 Task: Arrange a 60-minute personal makeup and beauty consultation for a fresh and updated look.
Action: Mouse moved to (565, 246)
Screenshot: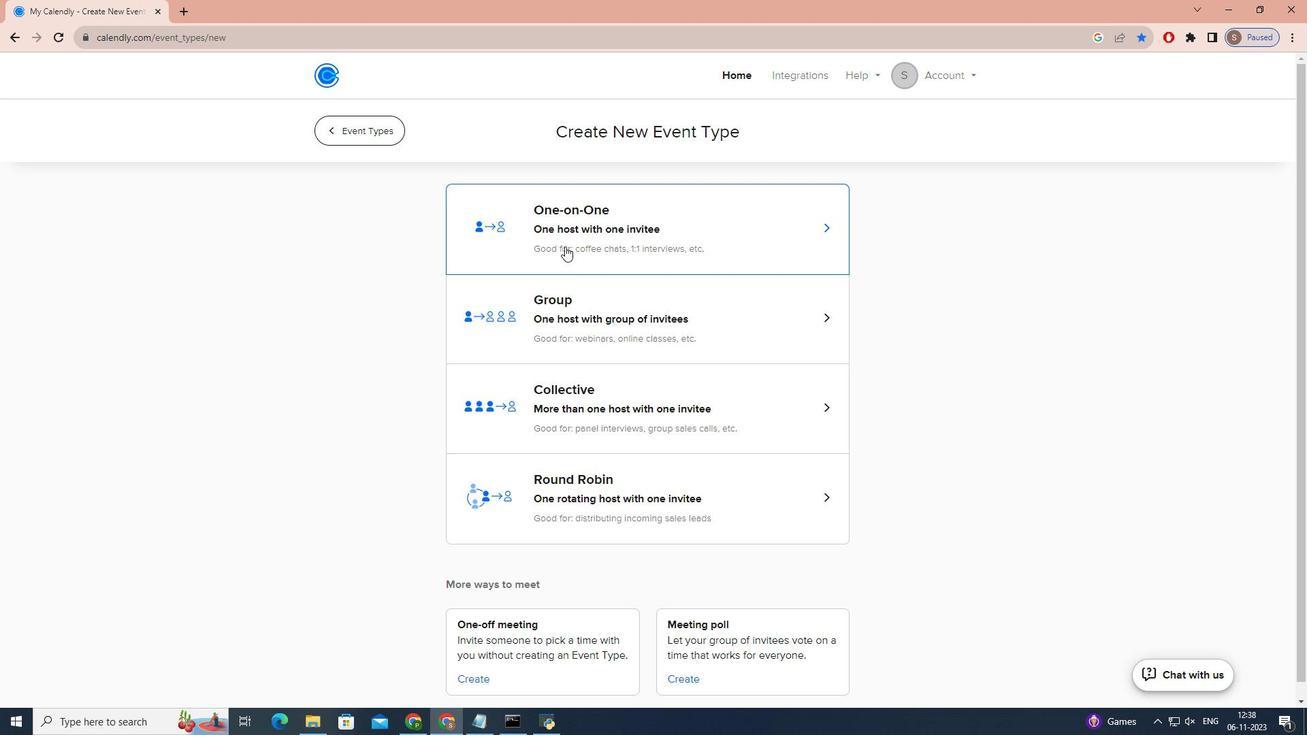 
Action: Mouse pressed left at (565, 246)
Screenshot: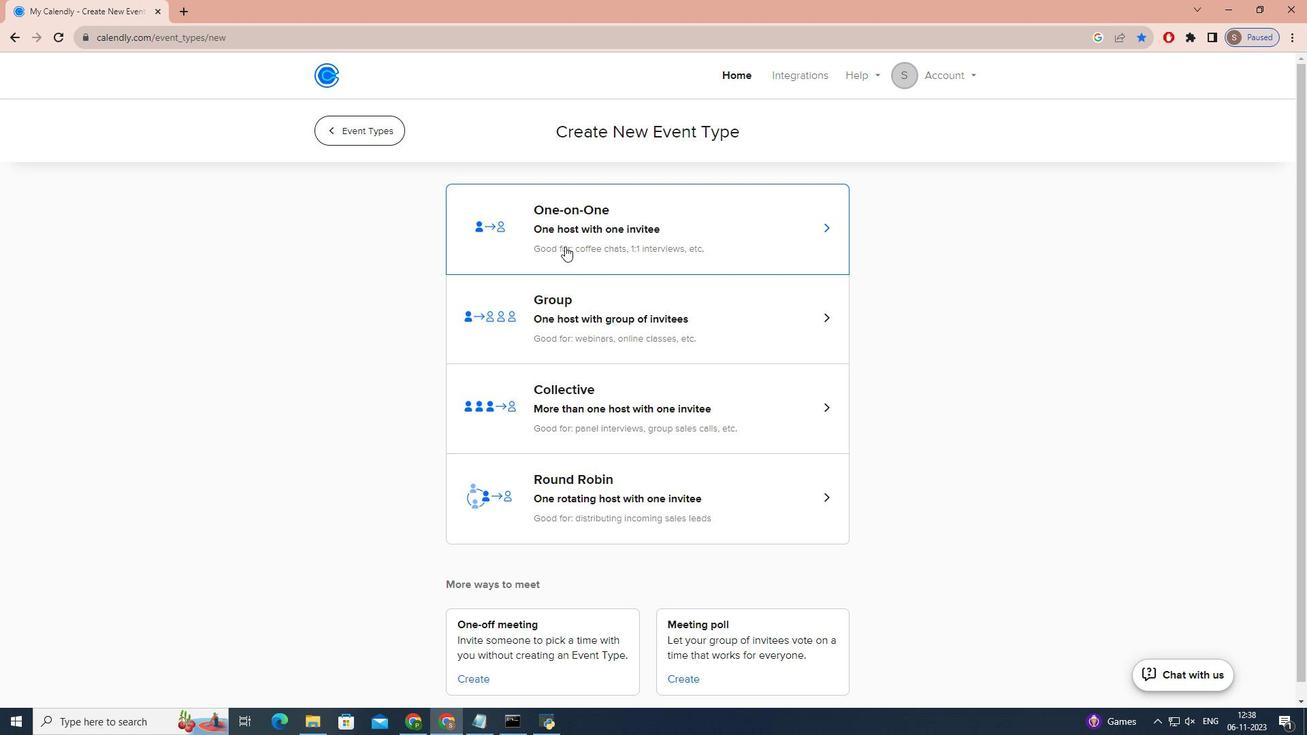 
Action: Key pressed p<Key.caps_lock>ERSONAL<Key.space><Key.caps_lock>m<Key.caps_lock>AKEUP<Key.space>AND<Key.space><Key.caps_lock>b<Key.caps_lock>EAUTY<Key.space><Key.caps_lock>c<Key.caps_lock>OS<Key.backspace>NSULTATION<Key.space>
Screenshot: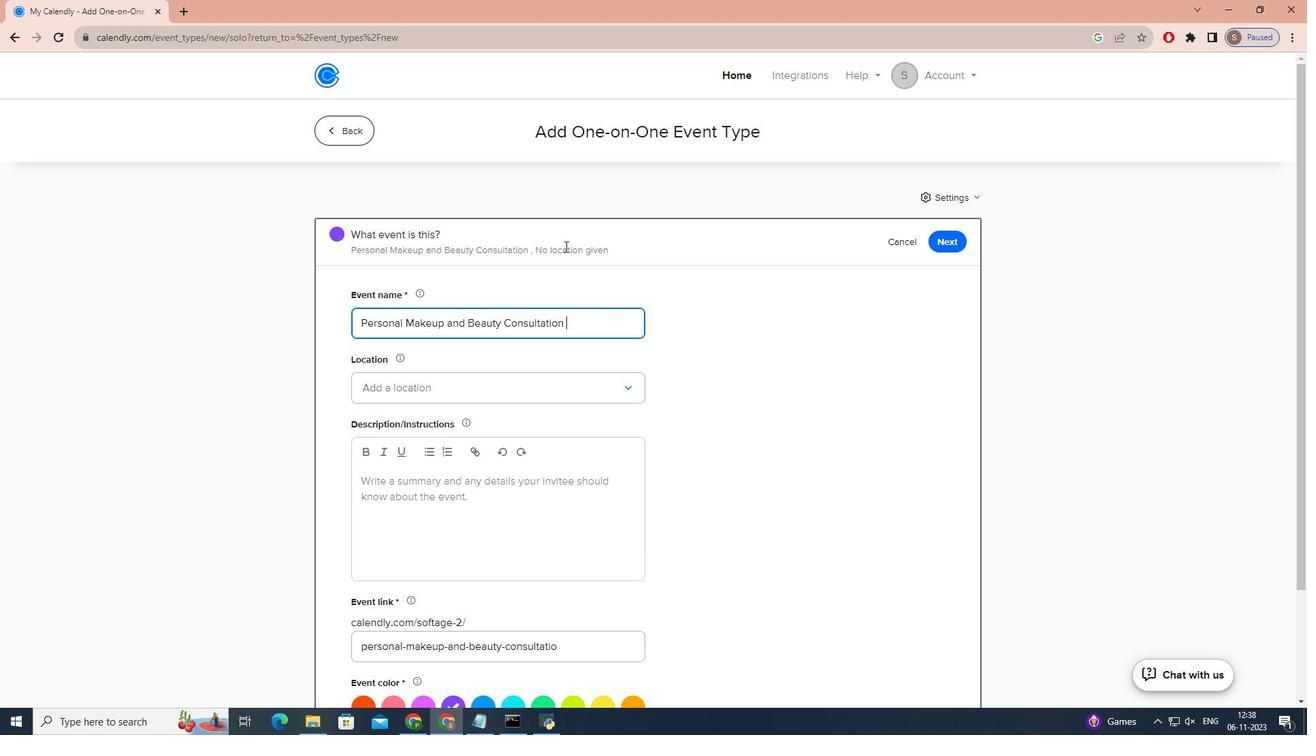 
Action: Mouse moved to (561, 379)
Screenshot: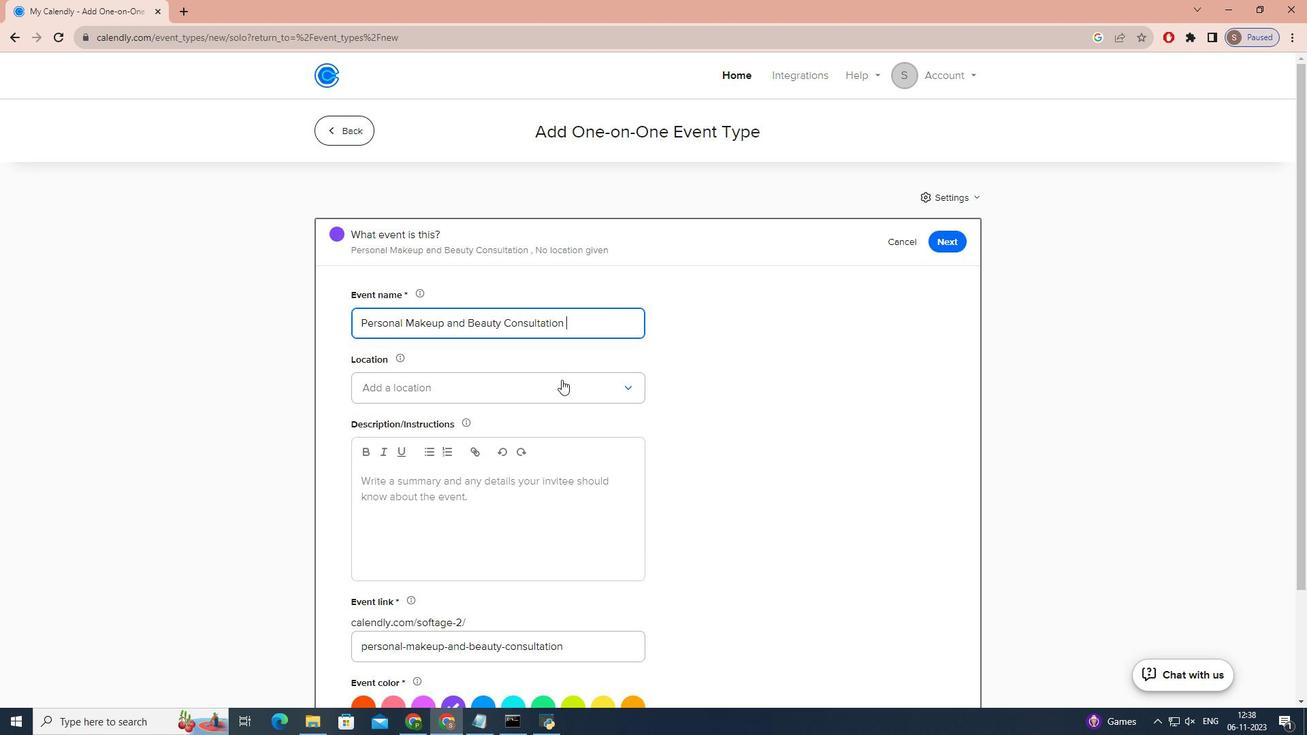 
Action: Mouse pressed left at (561, 379)
Screenshot: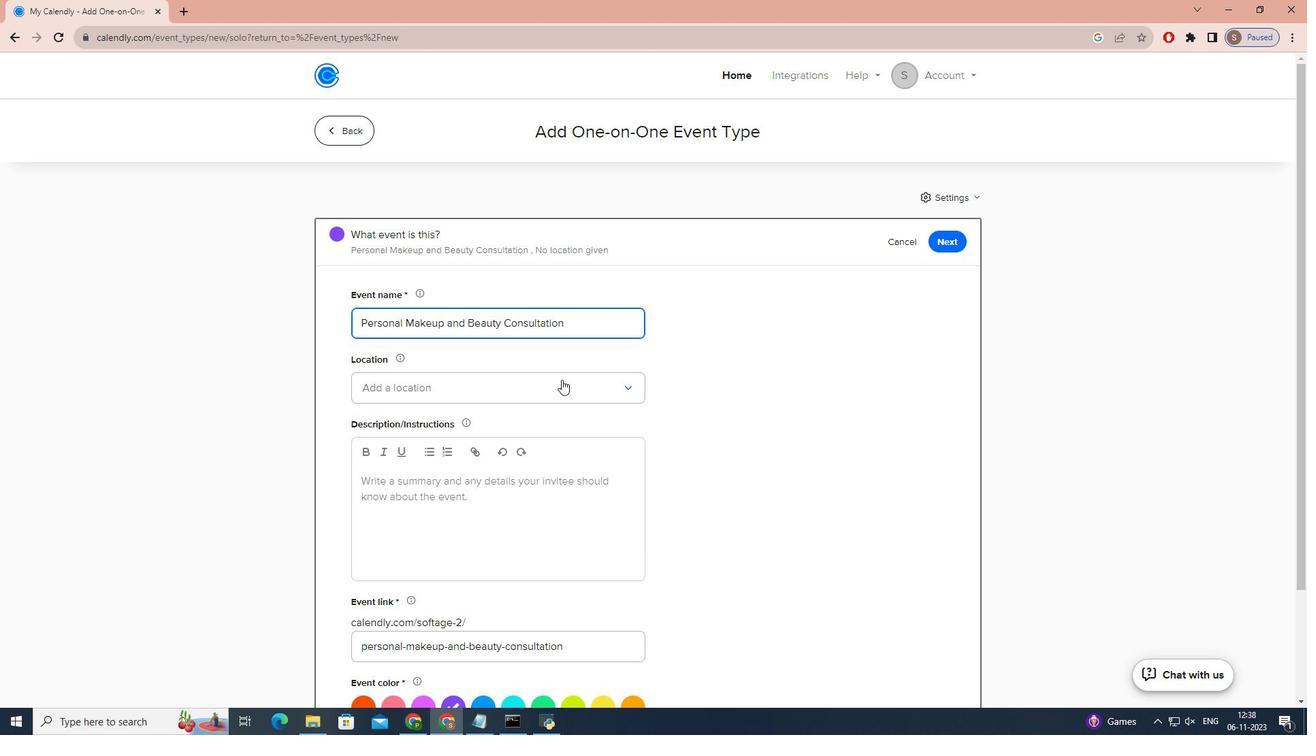 
Action: Mouse moved to (504, 426)
Screenshot: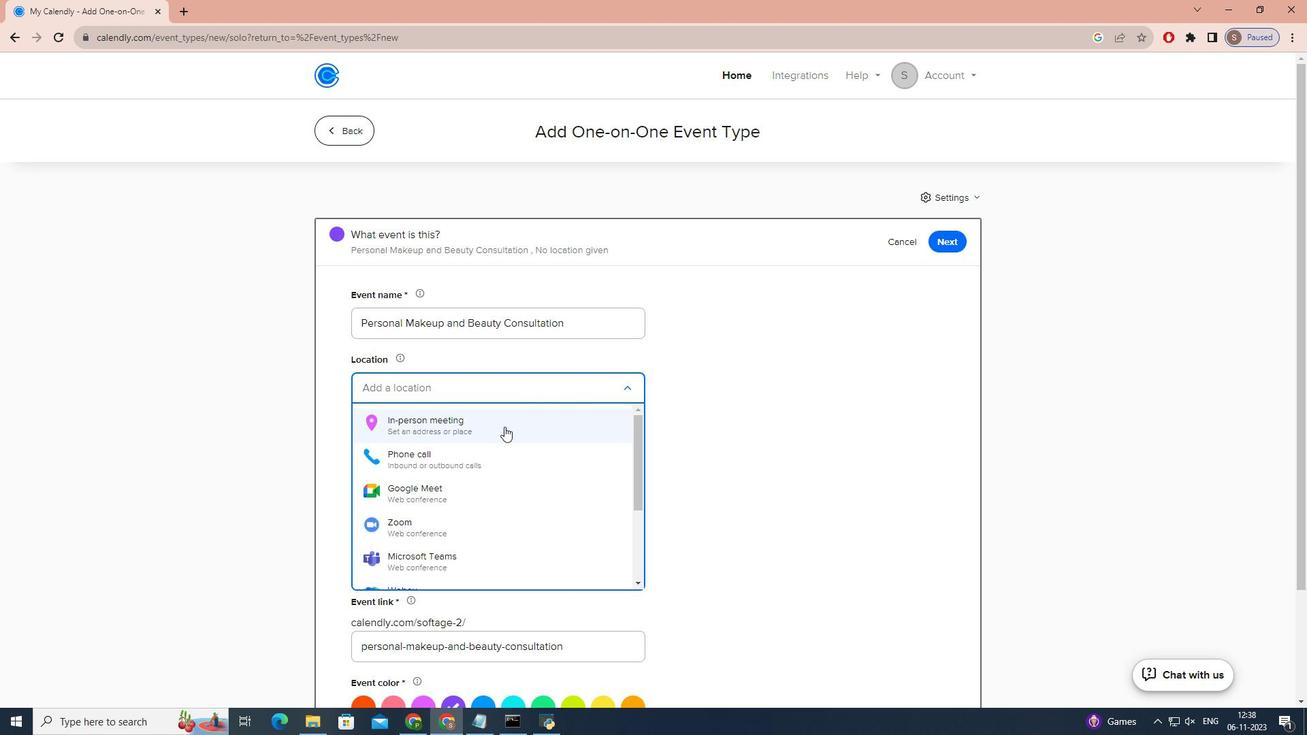 
Action: Mouse pressed left at (504, 426)
Screenshot: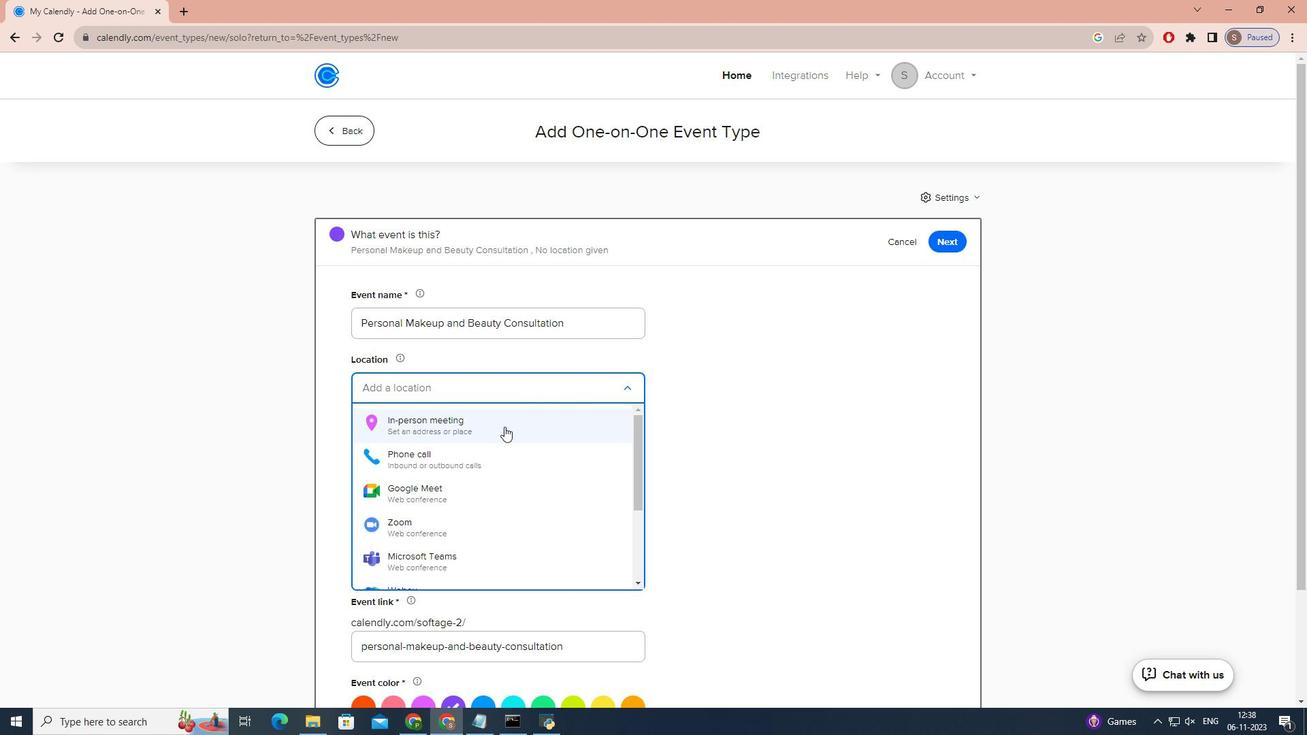 
Action: Mouse moved to (616, 223)
Screenshot: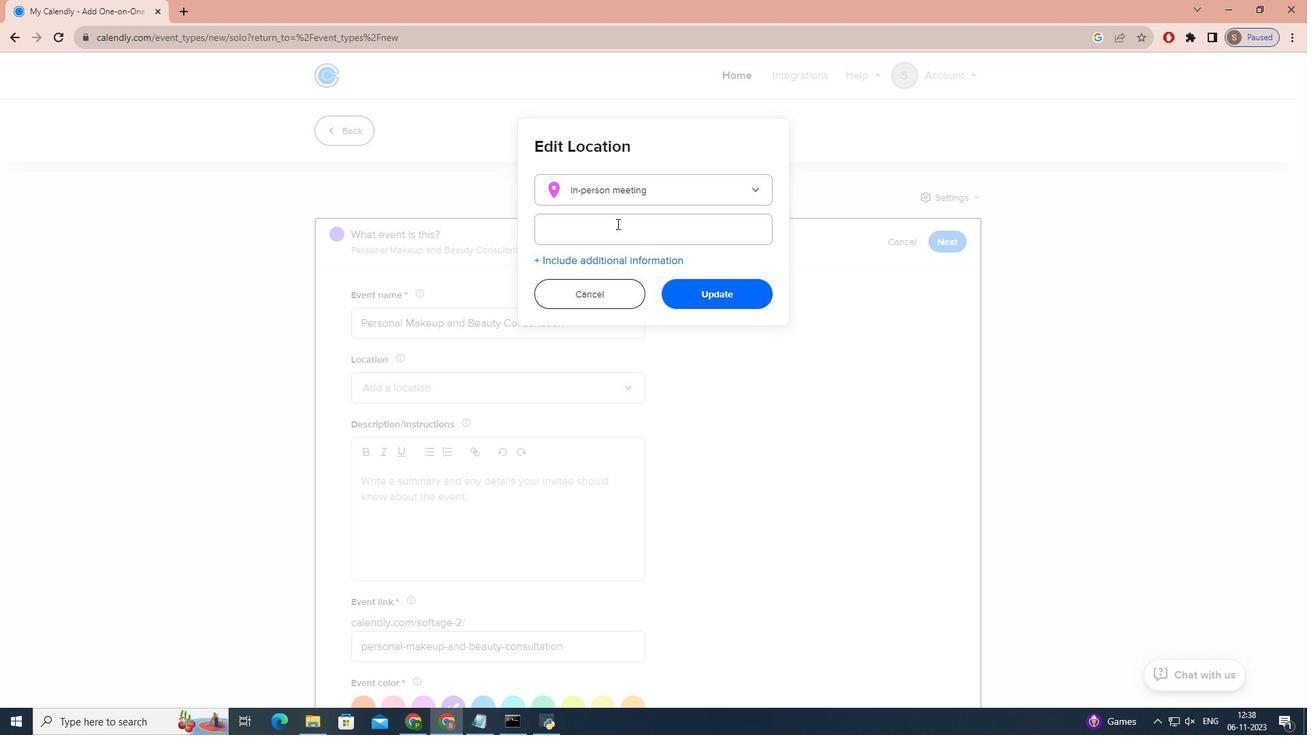 
Action: Mouse pressed left at (616, 223)
Screenshot: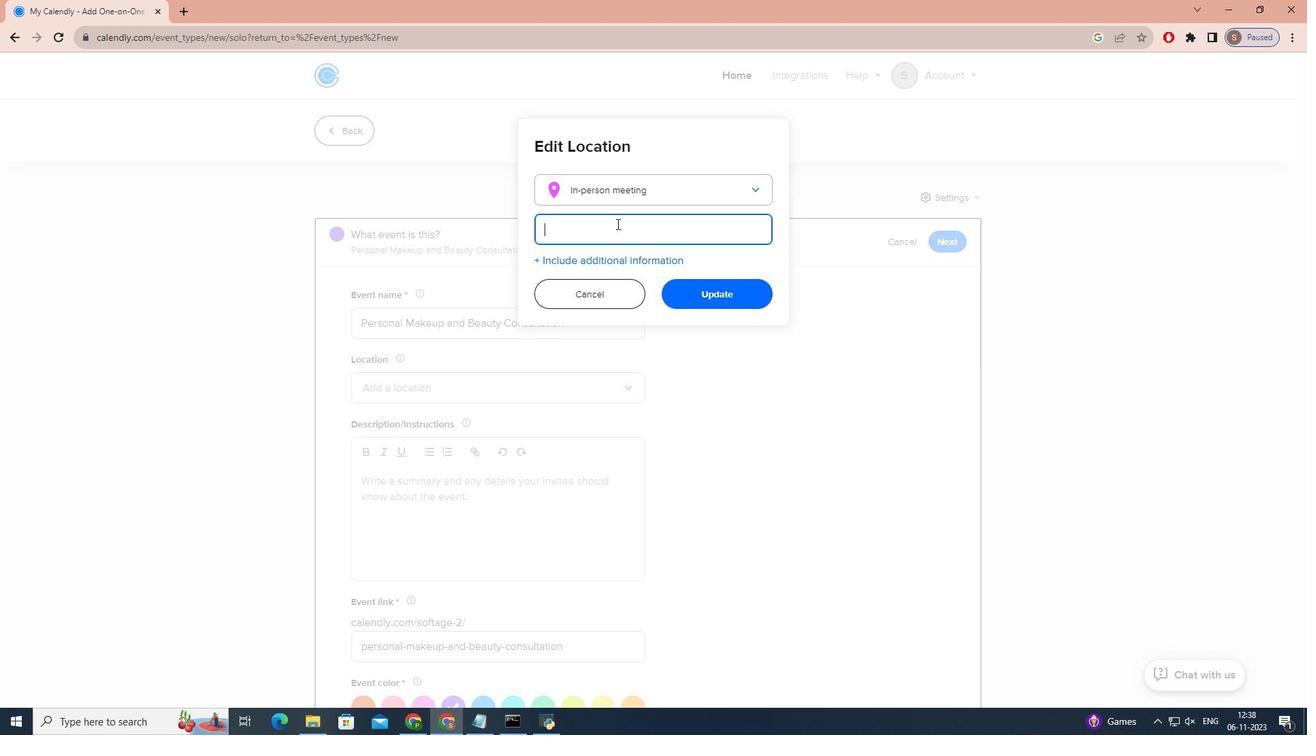 
Action: Key pressed <Key.caps_lock>j<Key.caps_lock>OE<Key.space><Key.caps_lock>b<Key.caps_lock>LASCO<Key.space><Key.caps_lock>m<Key.caps_lock>AKEUP<Key.space><Key.caps_lock>a<Key.caps_lock>RTIST<Key.space><Key.caps_lock>t<Key.caps_lock>RAINING<Key.space><Key.caps_lock>c<Key.caps_lock>ENTER,<Key.space><Key.caps_lock>o<Key.caps_lock>RLANDO,<Key.space><Key.caps_lock>f<Key.caps_lock>LORIDA
Screenshot: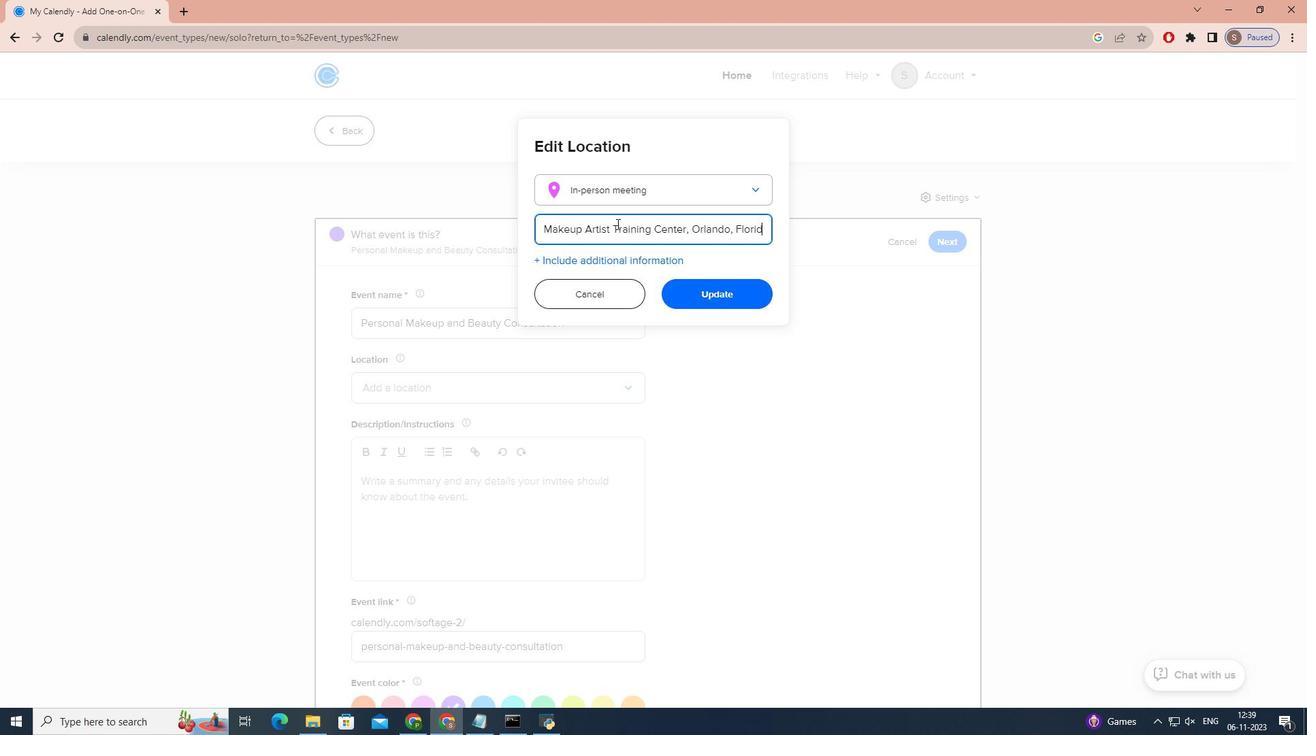 
Action: Mouse moved to (728, 299)
Screenshot: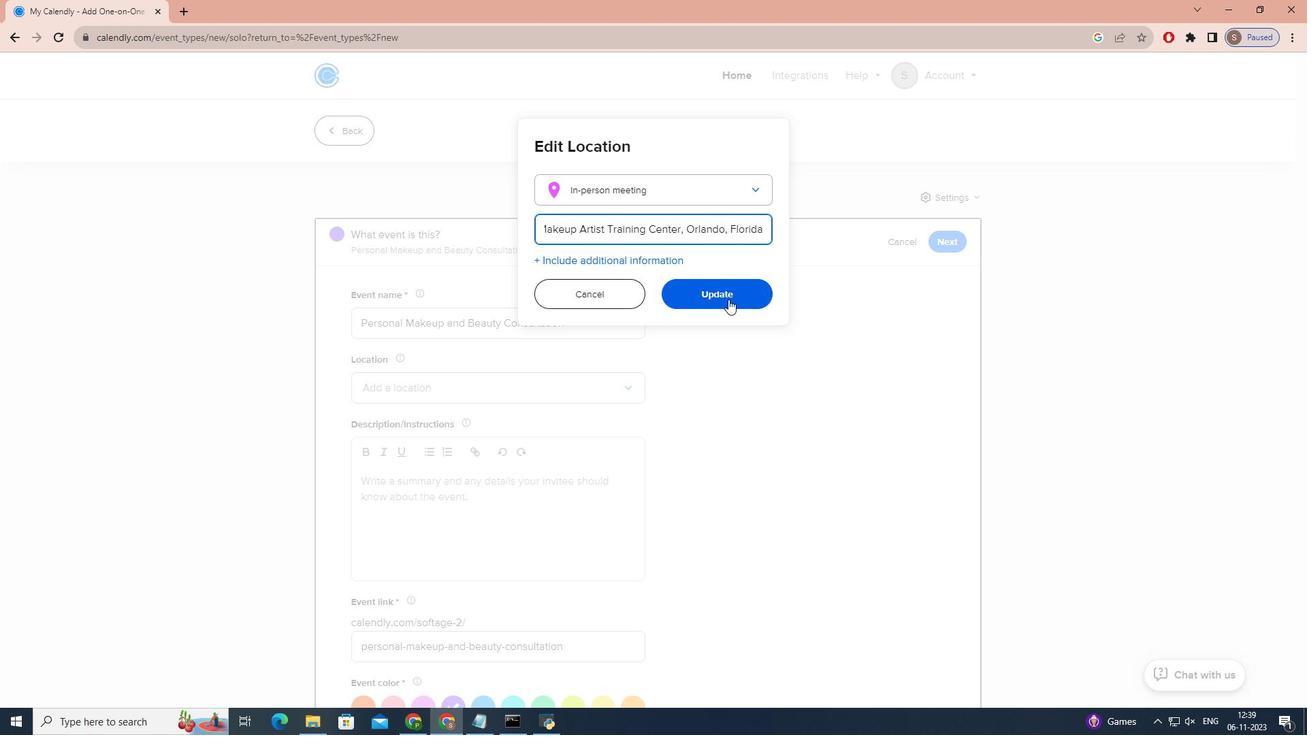 
Action: Mouse pressed left at (728, 299)
Screenshot: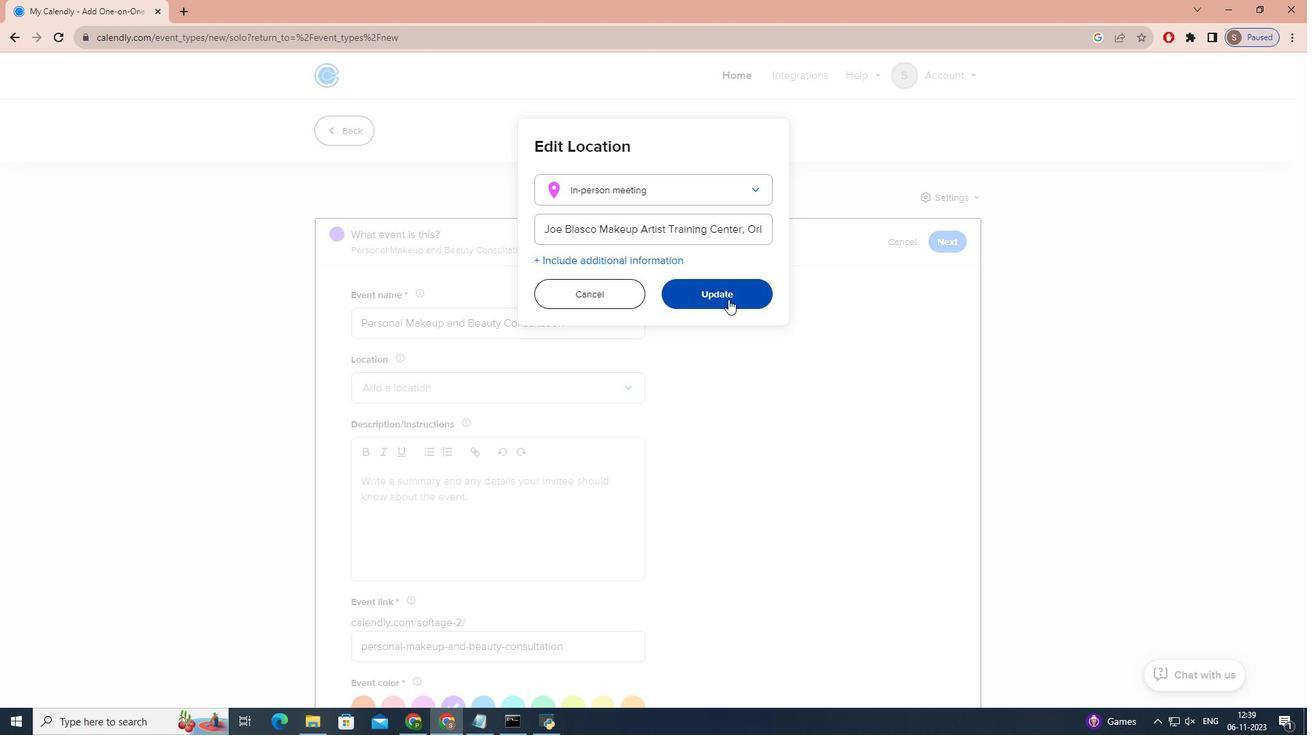 
Action: Mouse moved to (545, 522)
Screenshot: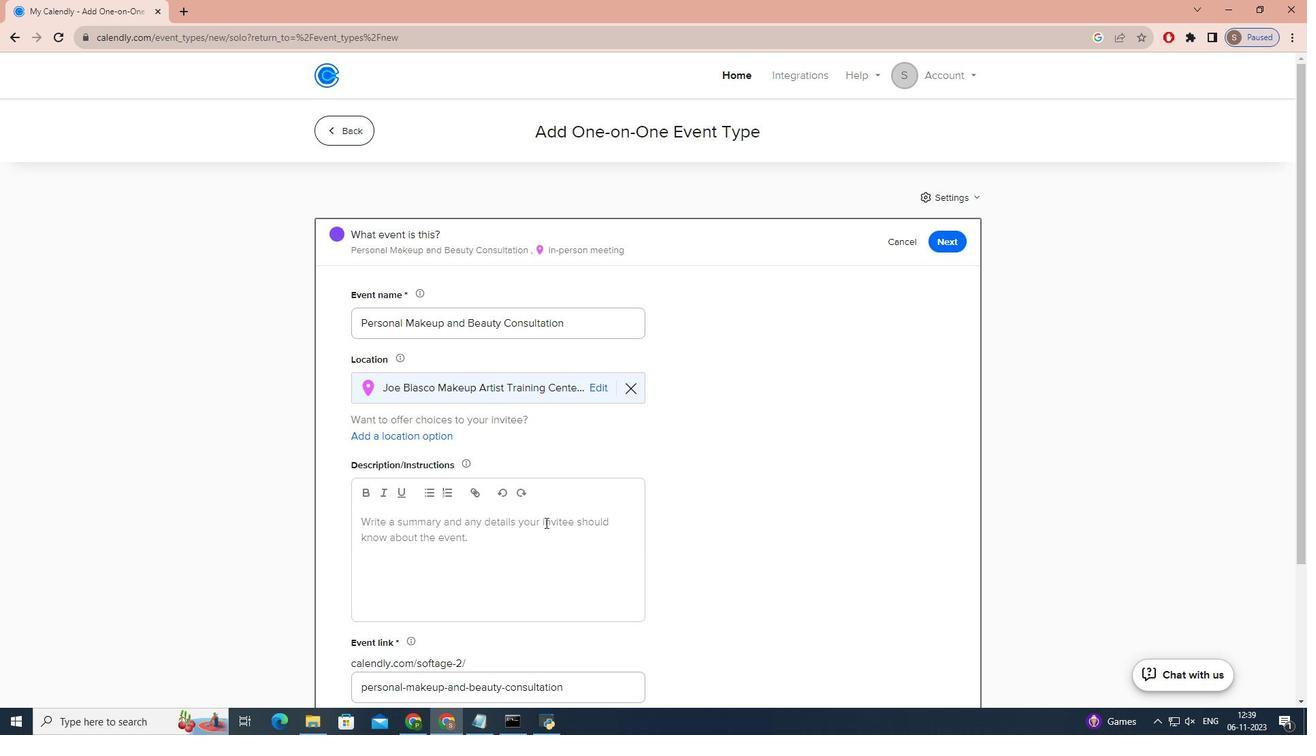 
Action: Mouse pressed left at (545, 522)
Screenshot: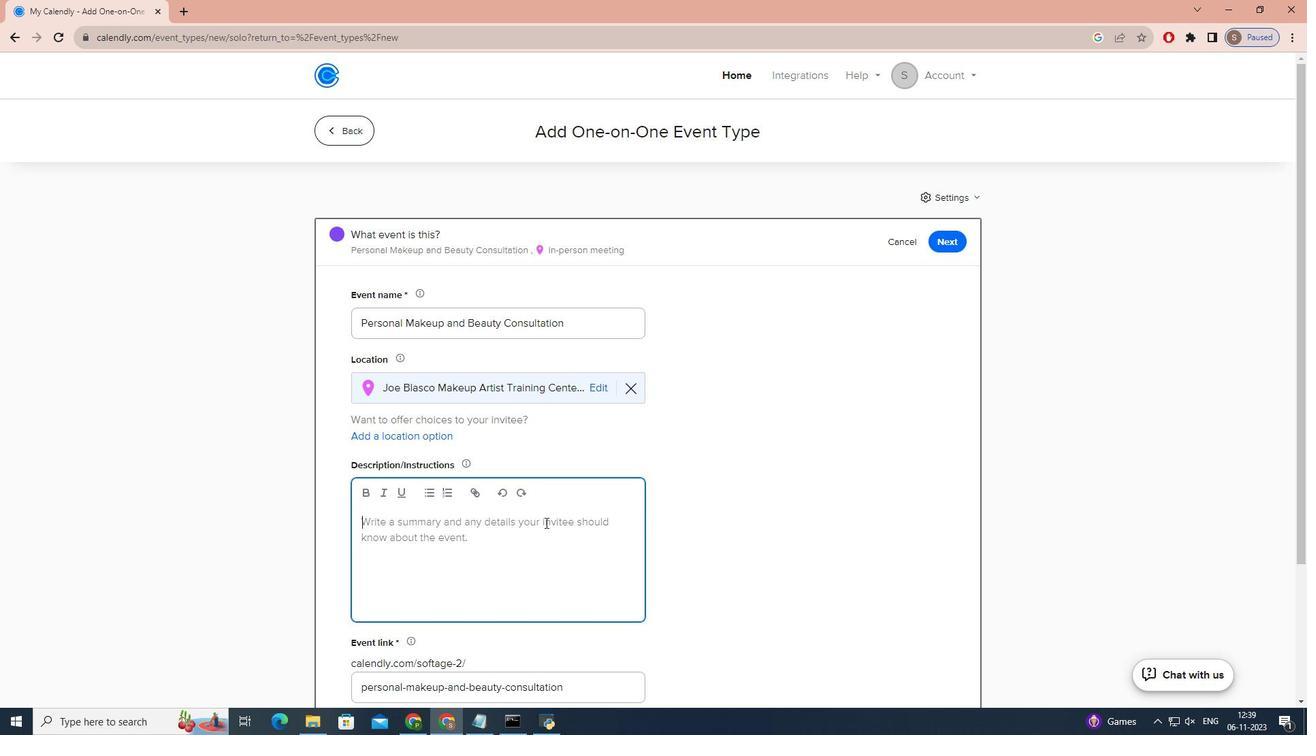 
Action: Key pressed <Key.caps_lock>a<Key.caps_lock>RE<Key.space>YOU<Key.space>READY<Key.space>TO<Key.space>ELEVATE<Key.space>YOUR<Key.space>BEAUTY<Key.space>GAME<Key.space>AND<Key.space>ACHIEVE<Key.space>A<Key.space>FRESH<Key.space>AND<Key.space>UPFDATED<Key.space>LOOK<Key.space>THAT<Key.space>ENHANCES
Screenshot: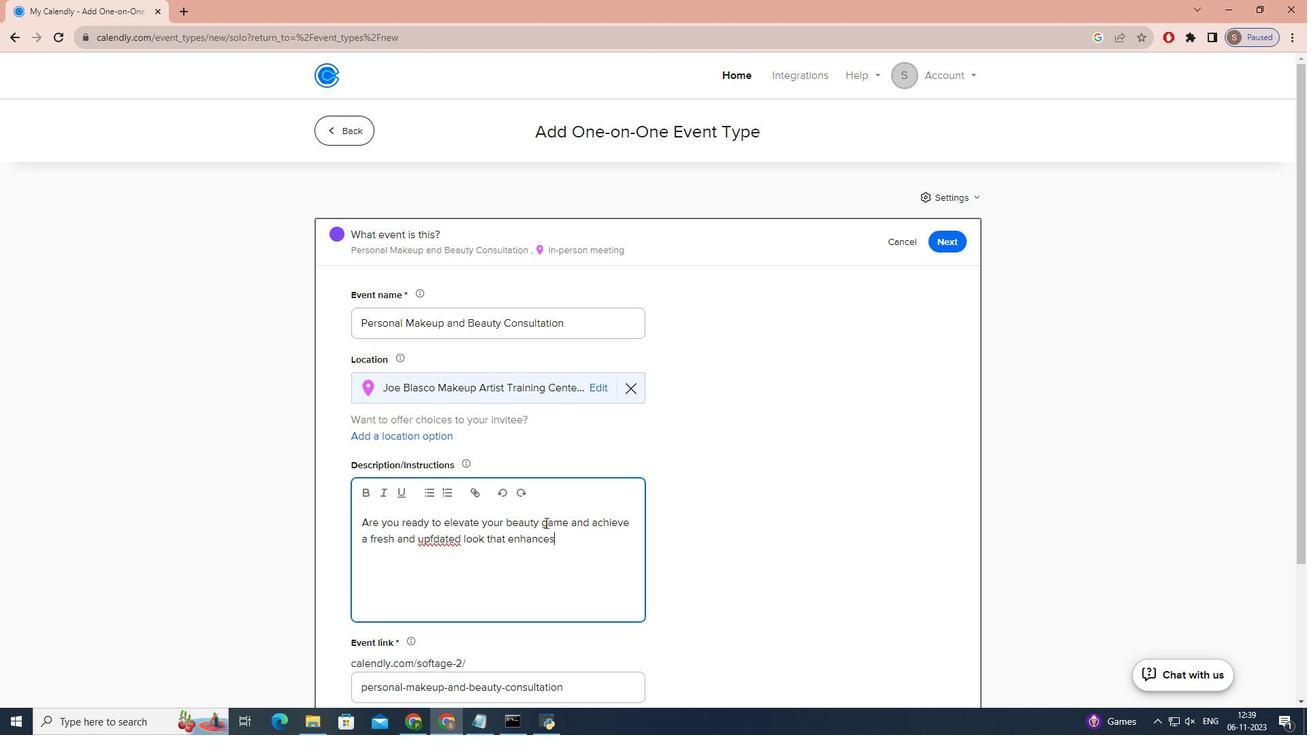 
Action: Mouse moved to (433, 543)
Screenshot: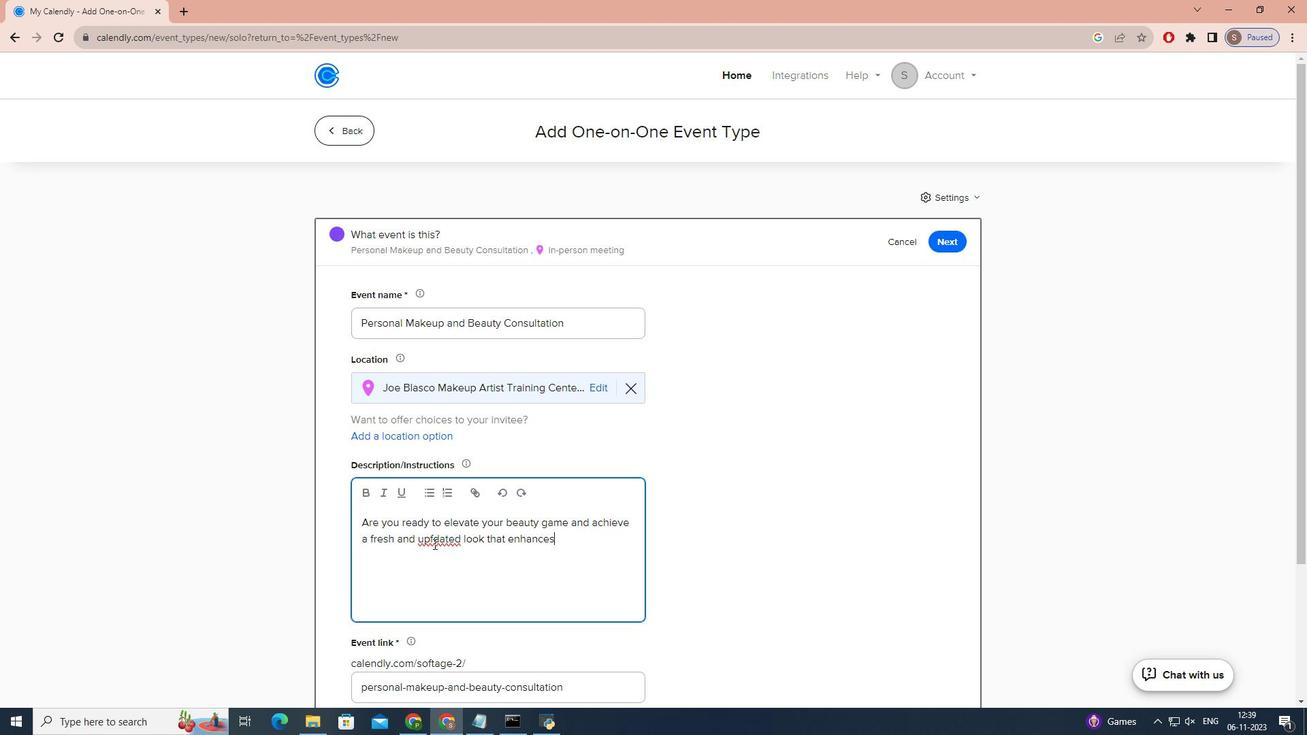 
Action: Mouse pressed left at (433, 543)
Screenshot: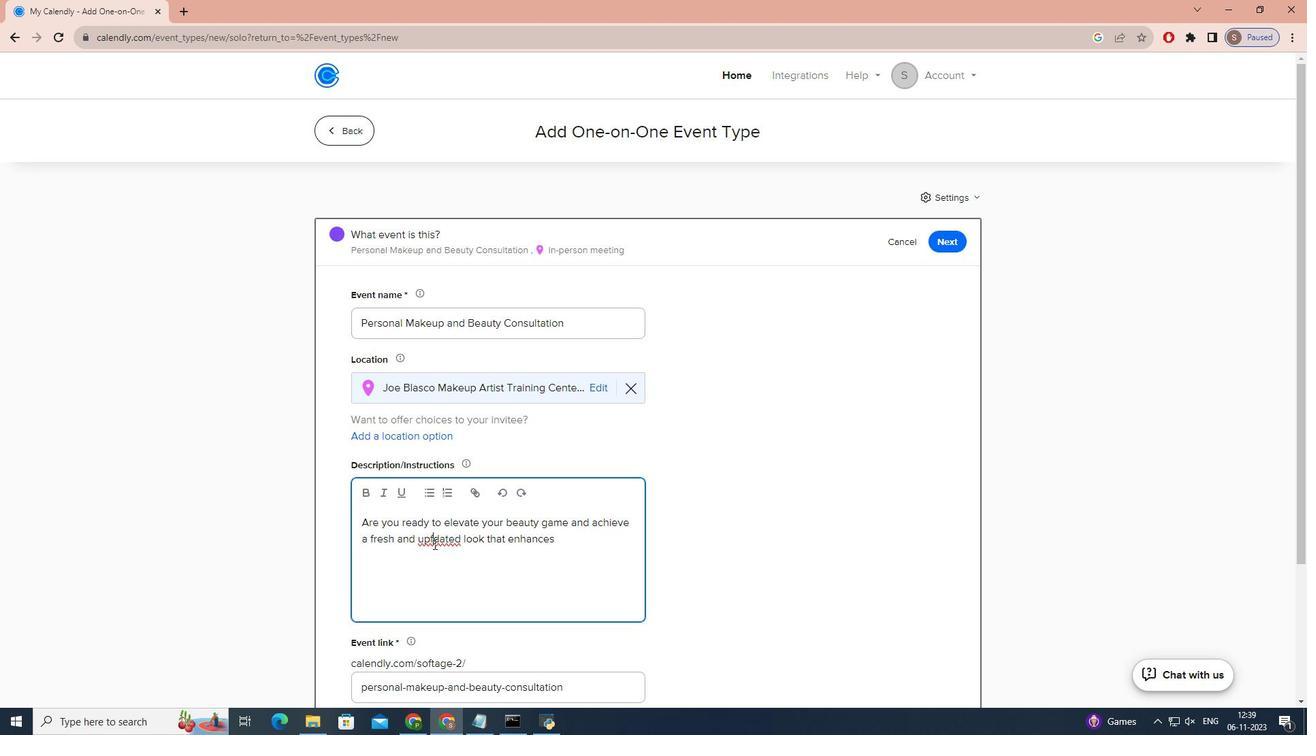 
Action: Key pressed <Key.backspace>
Screenshot: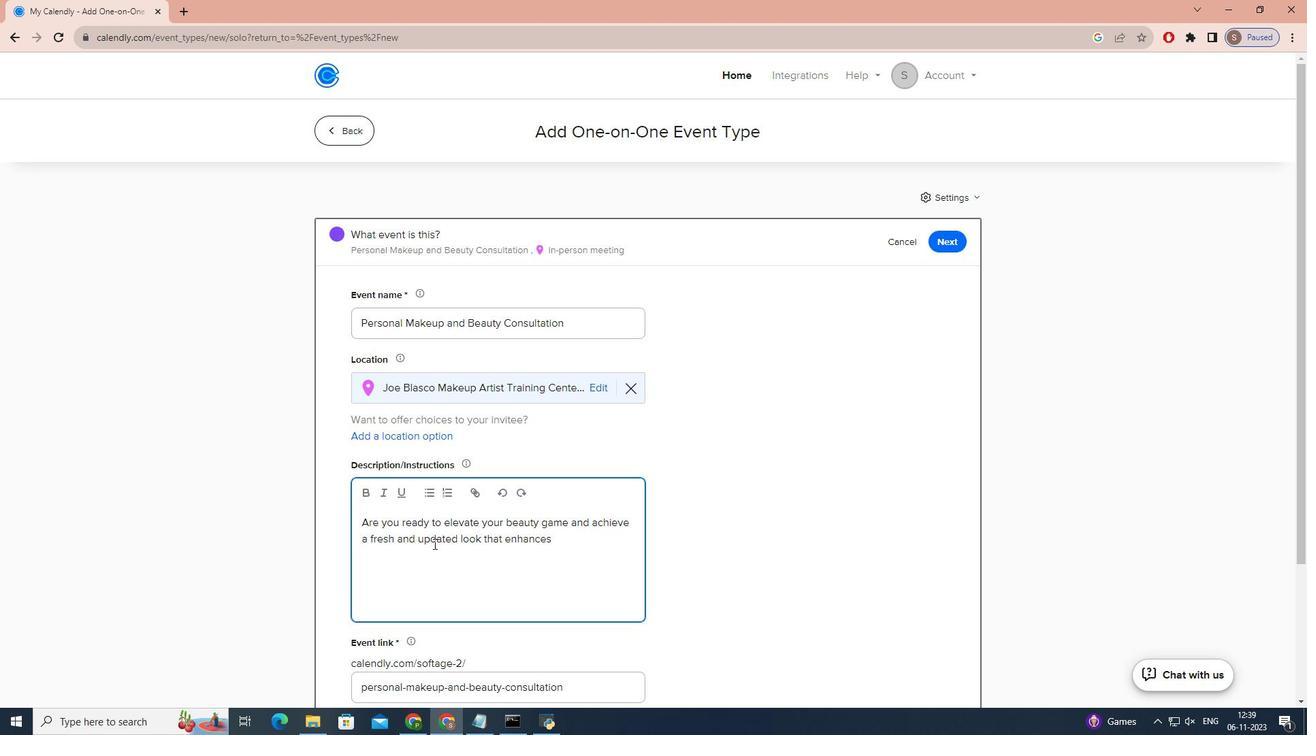 
Action: Mouse moved to (561, 552)
Screenshot: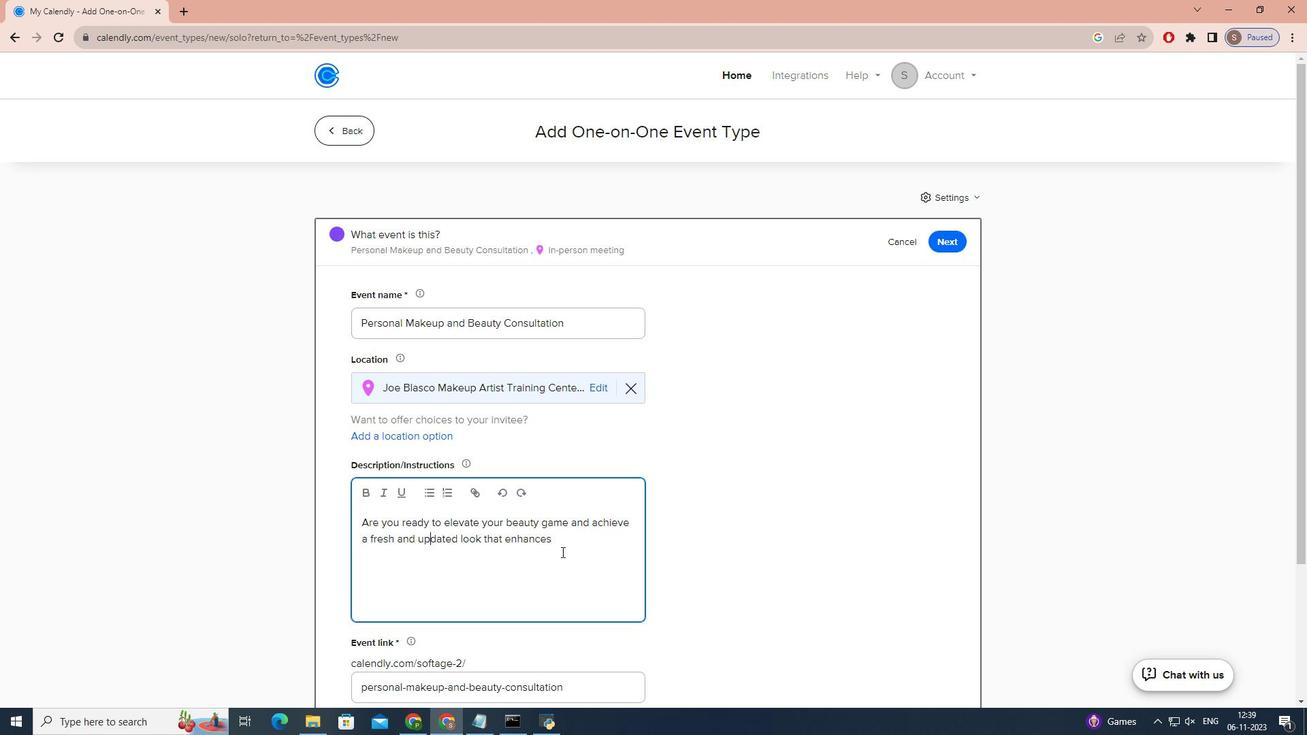 
Action: Mouse pressed left at (561, 552)
Screenshot: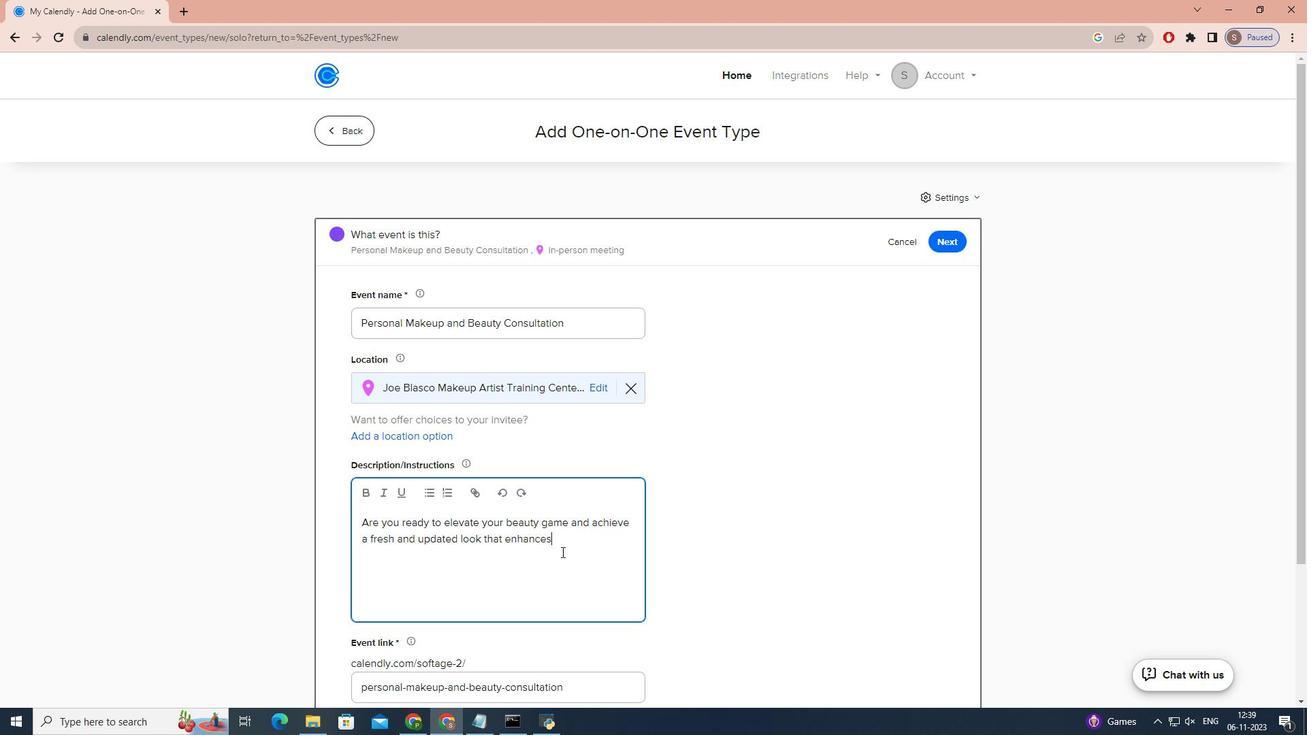 
Action: Key pressed <Key.space>YOUR<Key.space>NATURAL<Key.space>BEAUTY<Key.shift>?<Key.space><Key.caps_lock>t<Key.caps_lock>HIS<Key.space>PERSONAL<Key.space>MAKEUP<Key.space>AND<Key.space>BEAUTY<Key.space>CONSUT\<Key.backspace><Key.backspace>LTATION<Key.space>IS<Key.space>TAILORED<Key.space>JUST<Key.space>FOR<Key.space>YOU<Key.shift>!<Key.space><Key.enter><Key.caps_lock>o<Key.caps_lock>UR<Key.space>EXPERIENCED<Key.space>MAKEUP<Key.space>ARTIT<Key.backspace>ST<Key.space>WILL<Key.space>GUIDE<Key.space>YOU<Key.space>THROUGH<Key.space>S<Key.space>STEP-BY-STEP<Key.space>PROCESS<Key.space>TO<Key.space>HELP<Key.space>YOU<Key.space>ACHIEVE<Key.space>THE<Key.space>PERFECT<Key.space>LOOK,<Key.space>WHETHER<Key.space>IT'S<Key.space>FOR<Key.space>A<Key.space>SPEACIAL<Key.space>OCAASION,<Key.space>A<Key.space>NEW<Key.space>EVERYDAY
Screenshot: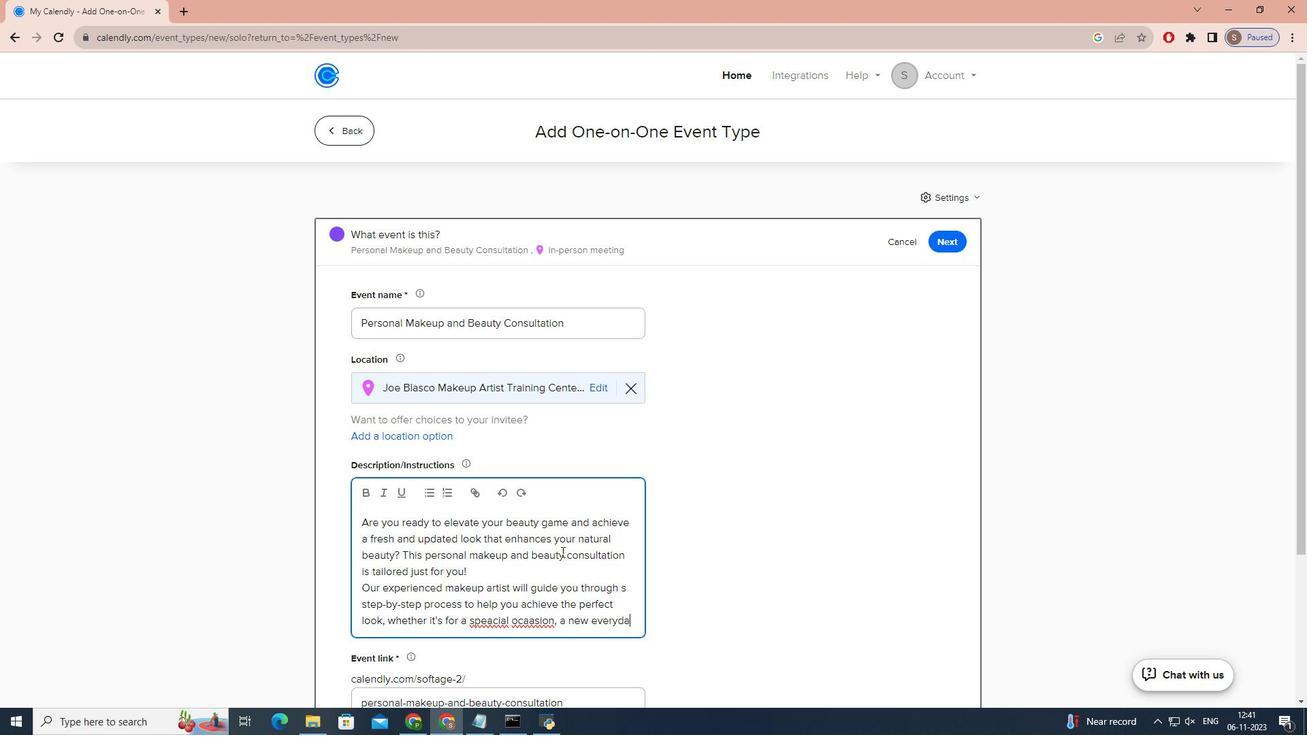 
Action: Mouse moved to (495, 625)
Screenshot: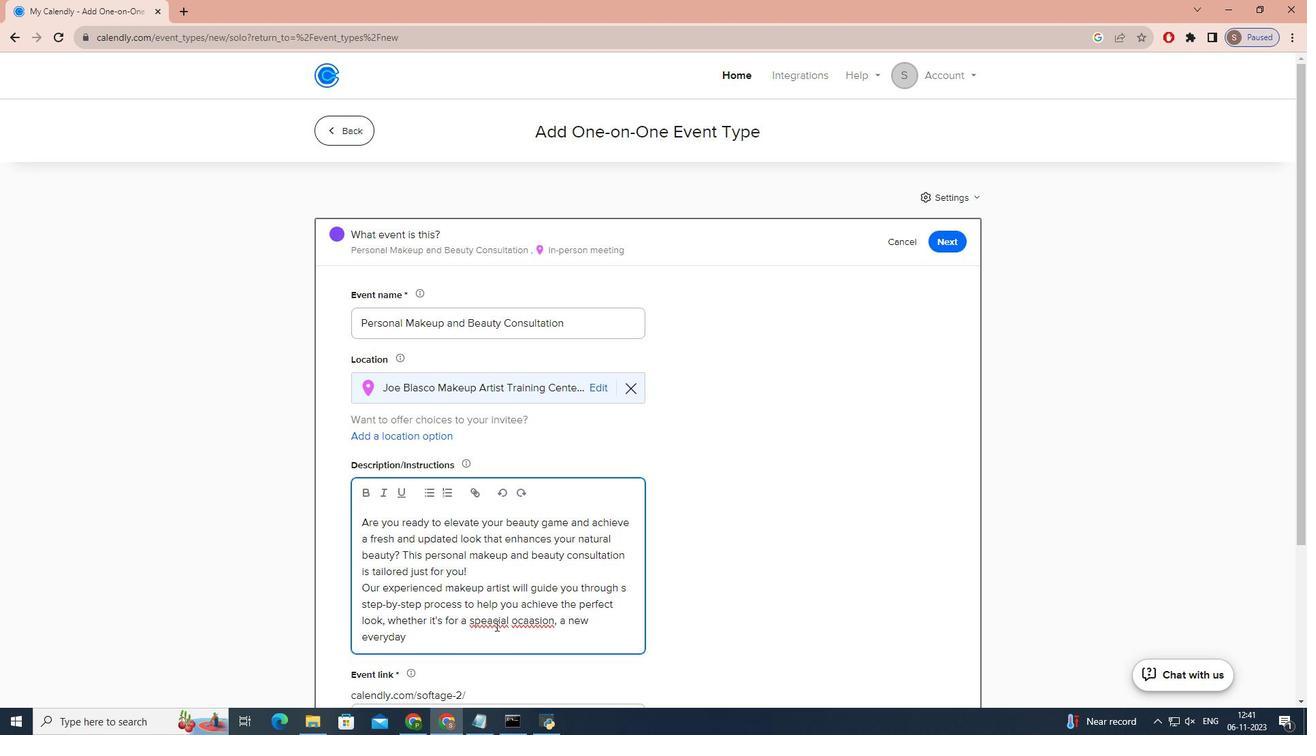 
Action: Mouse pressed left at (495, 625)
Screenshot: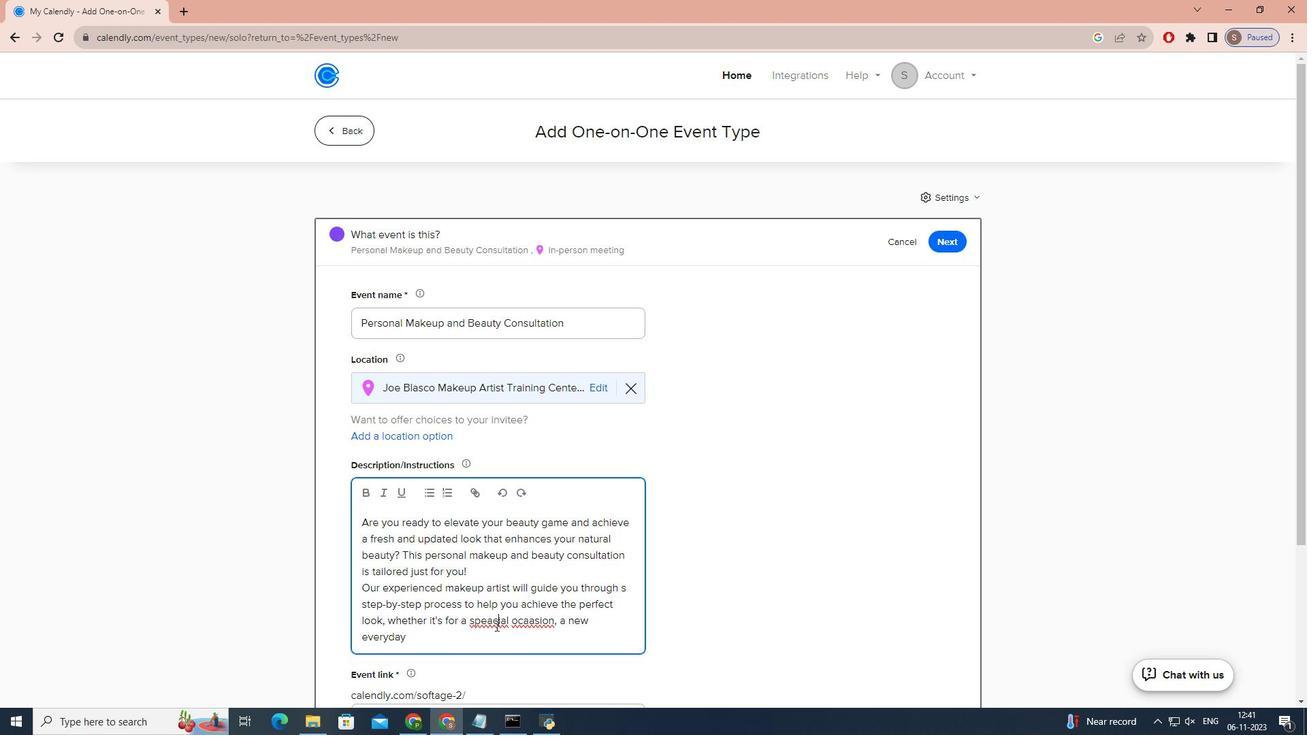 
Action: Mouse moved to (494, 625)
Screenshot: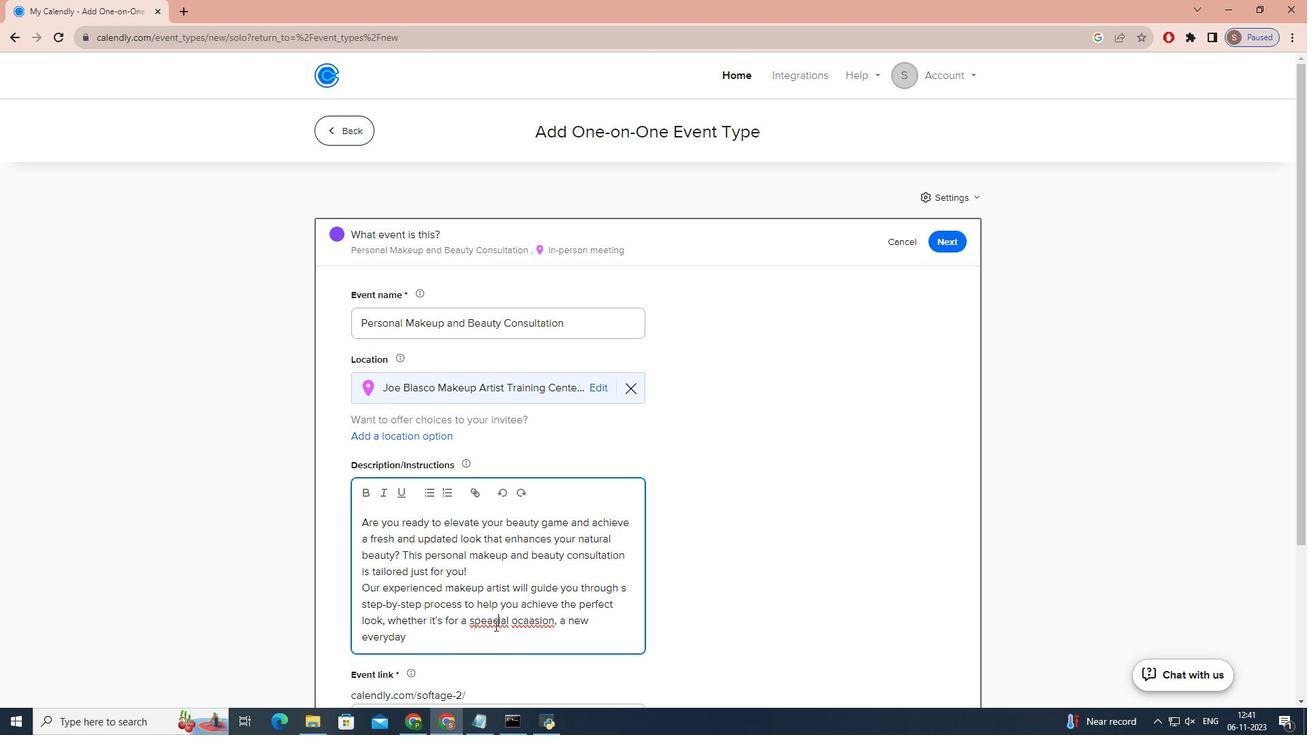
Action: Mouse pressed left at (494, 625)
Screenshot: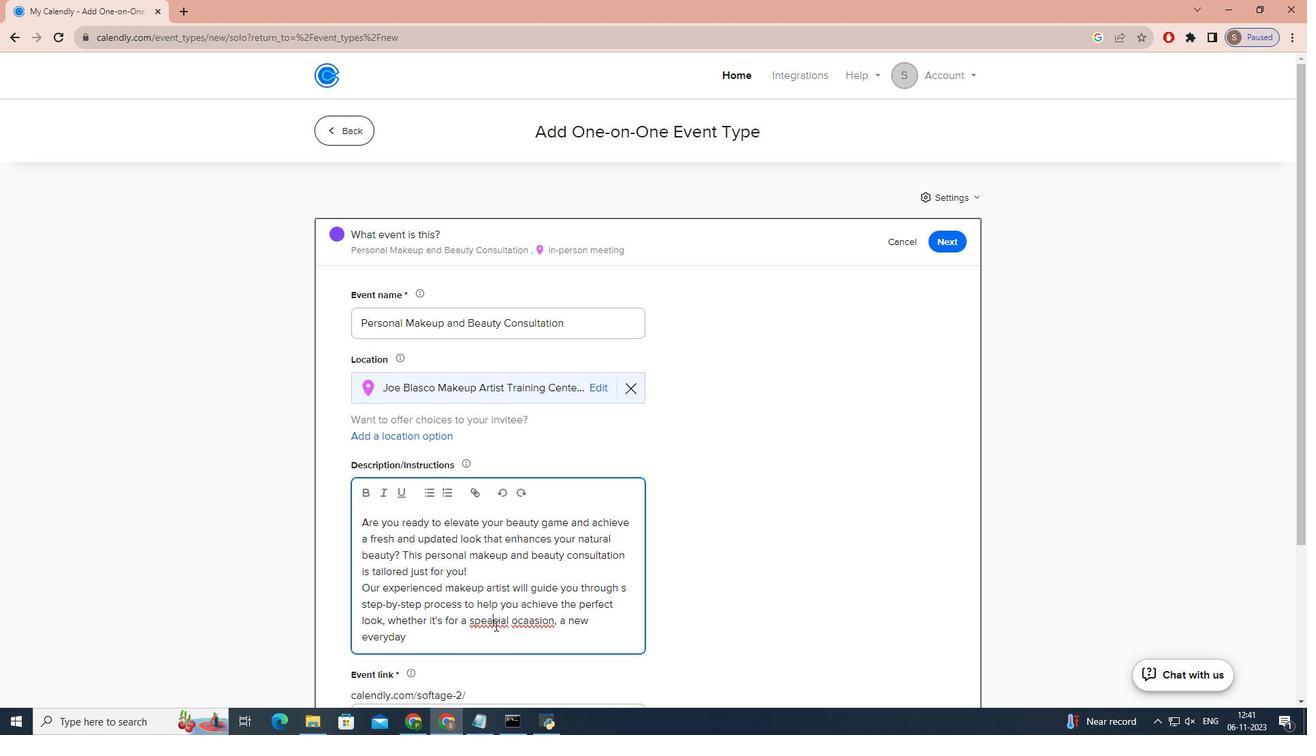 
Action: Mouse moved to (494, 618)
Screenshot: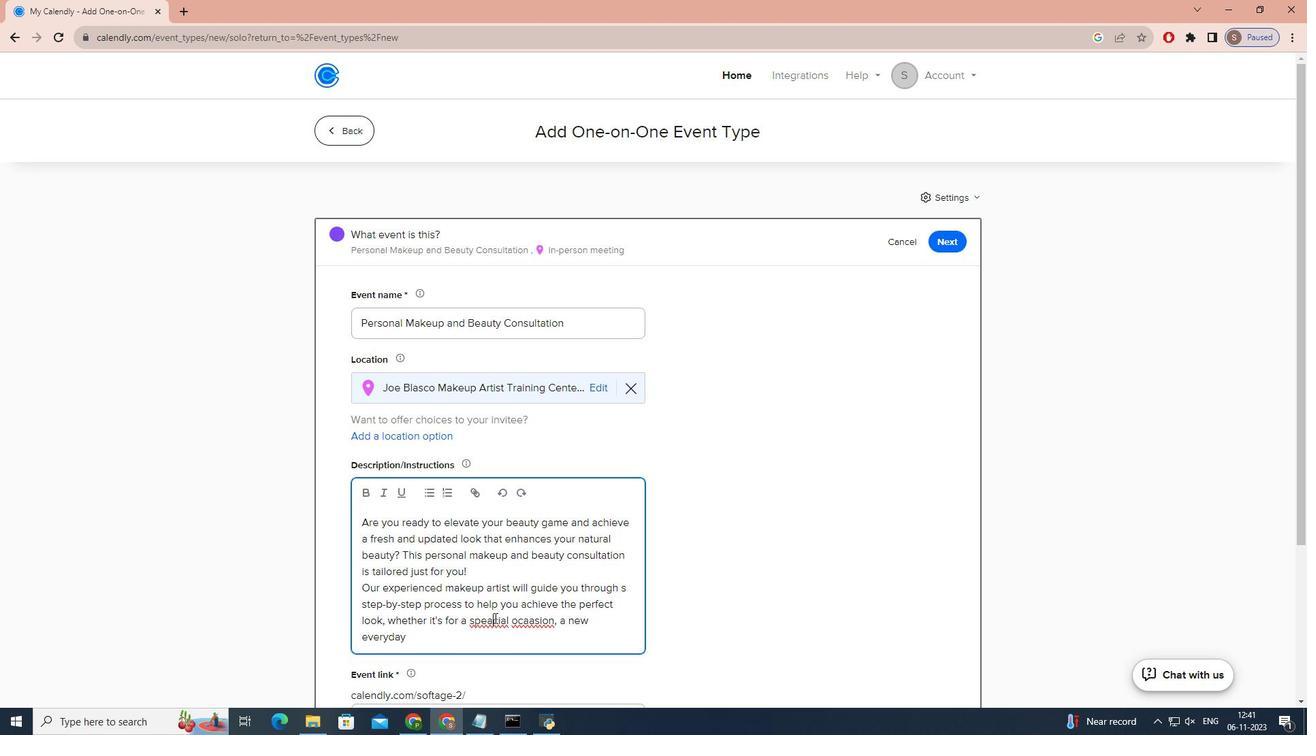 
Action: Key pressed <Key.backspace>
Screenshot: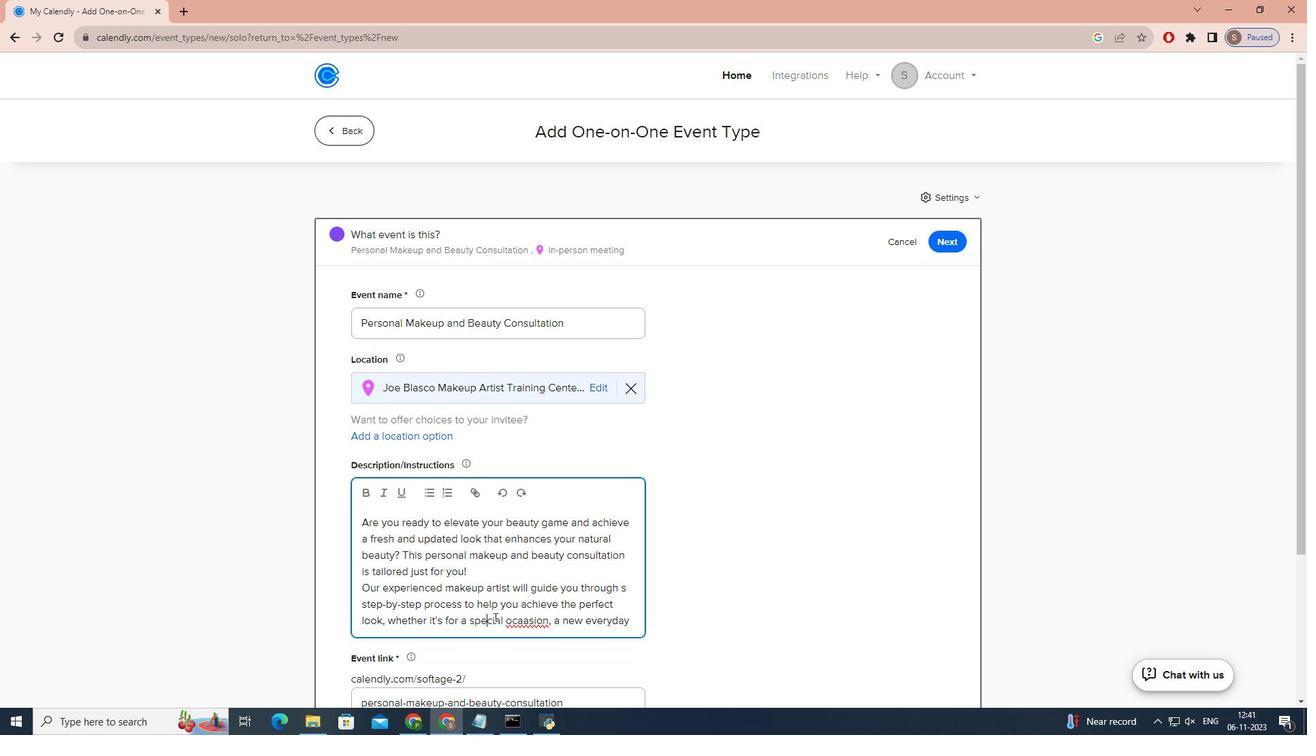 
Action: Mouse moved to (499, 619)
Screenshot: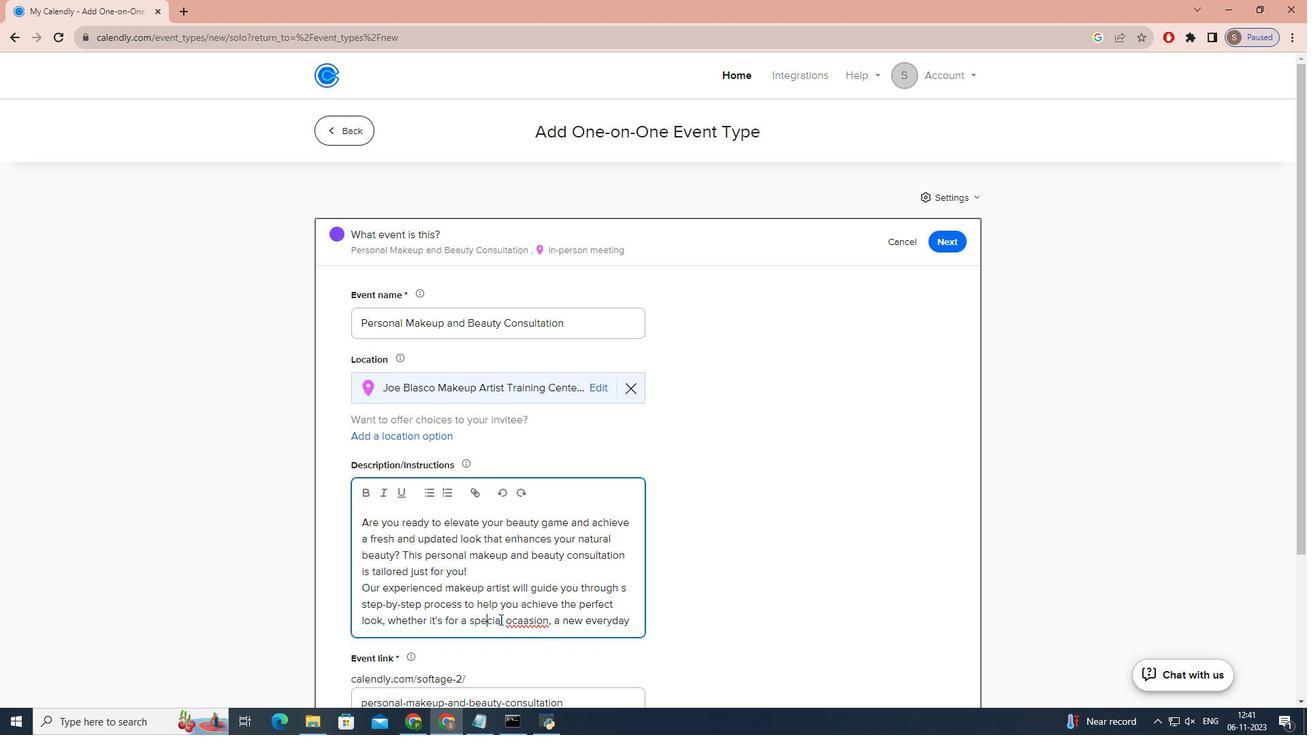
Action: Mouse pressed left at (499, 619)
Screenshot: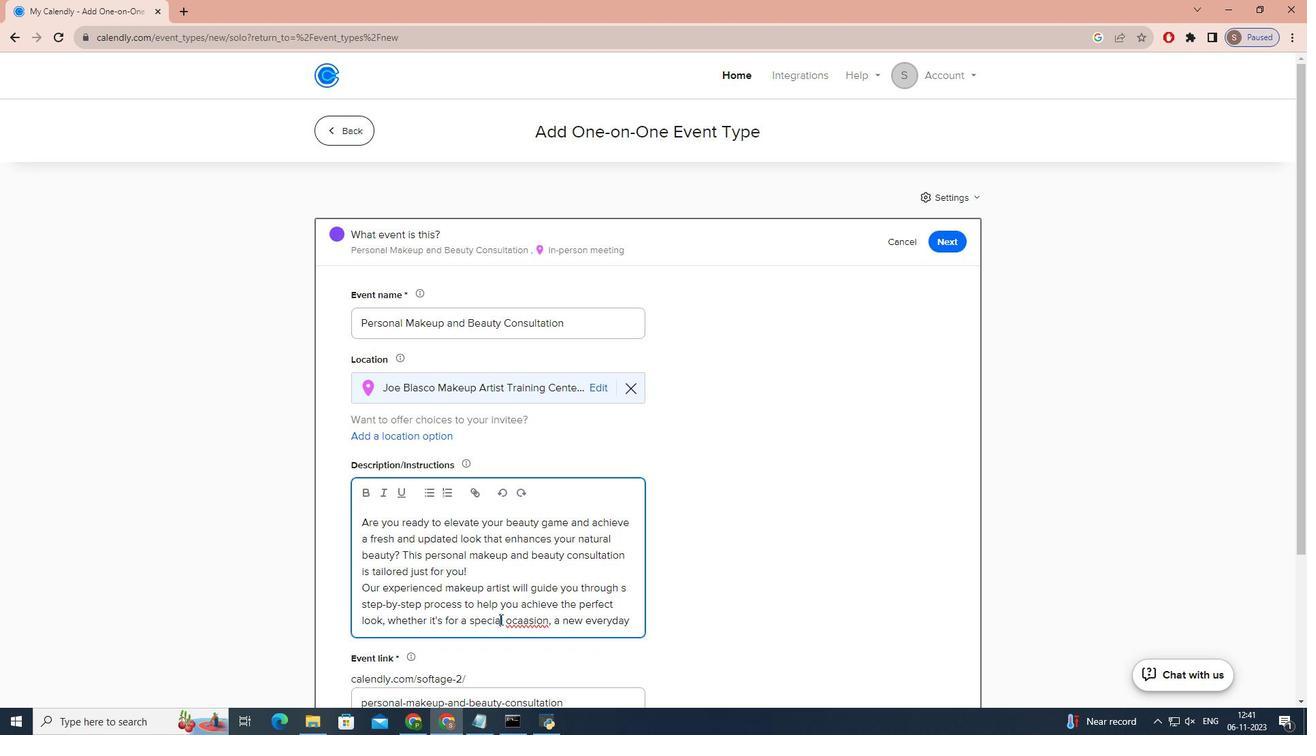 
Action: Mouse moved to (517, 624)
Screenshot: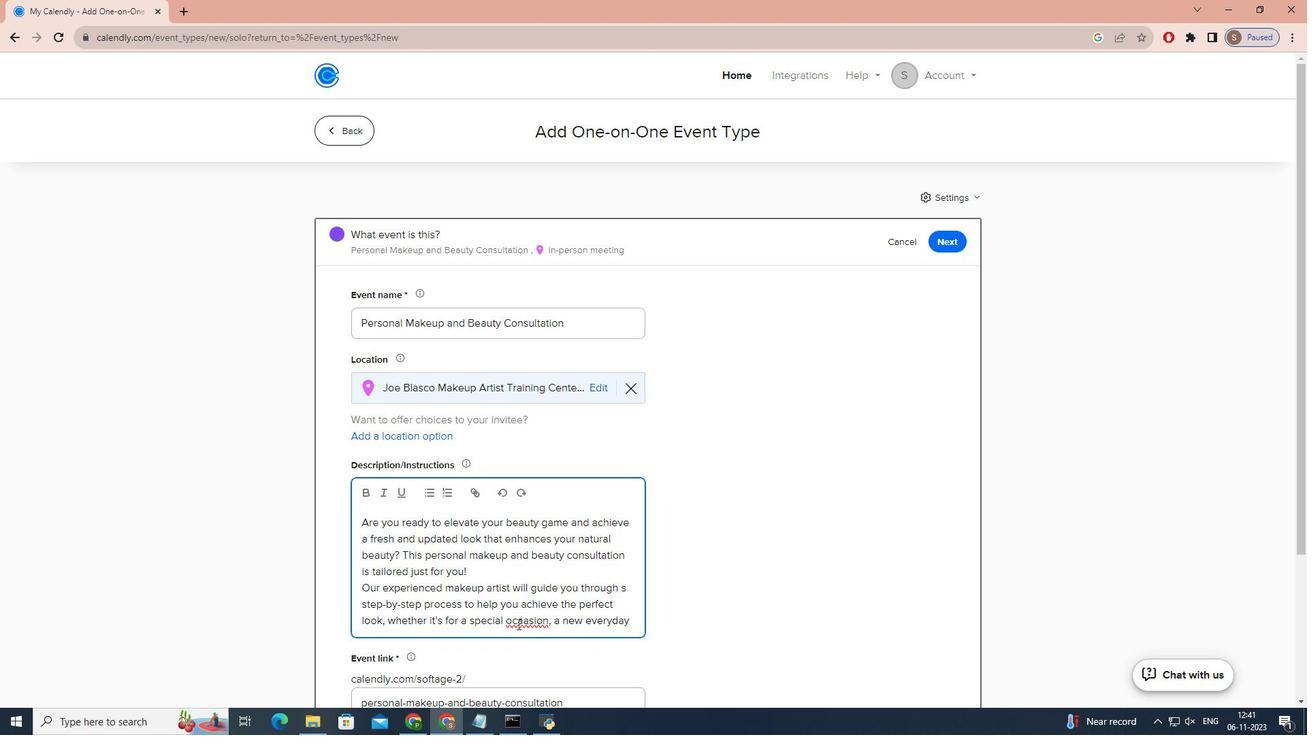 
Action: Mouse pressed left at (517, 624)
Screenshot: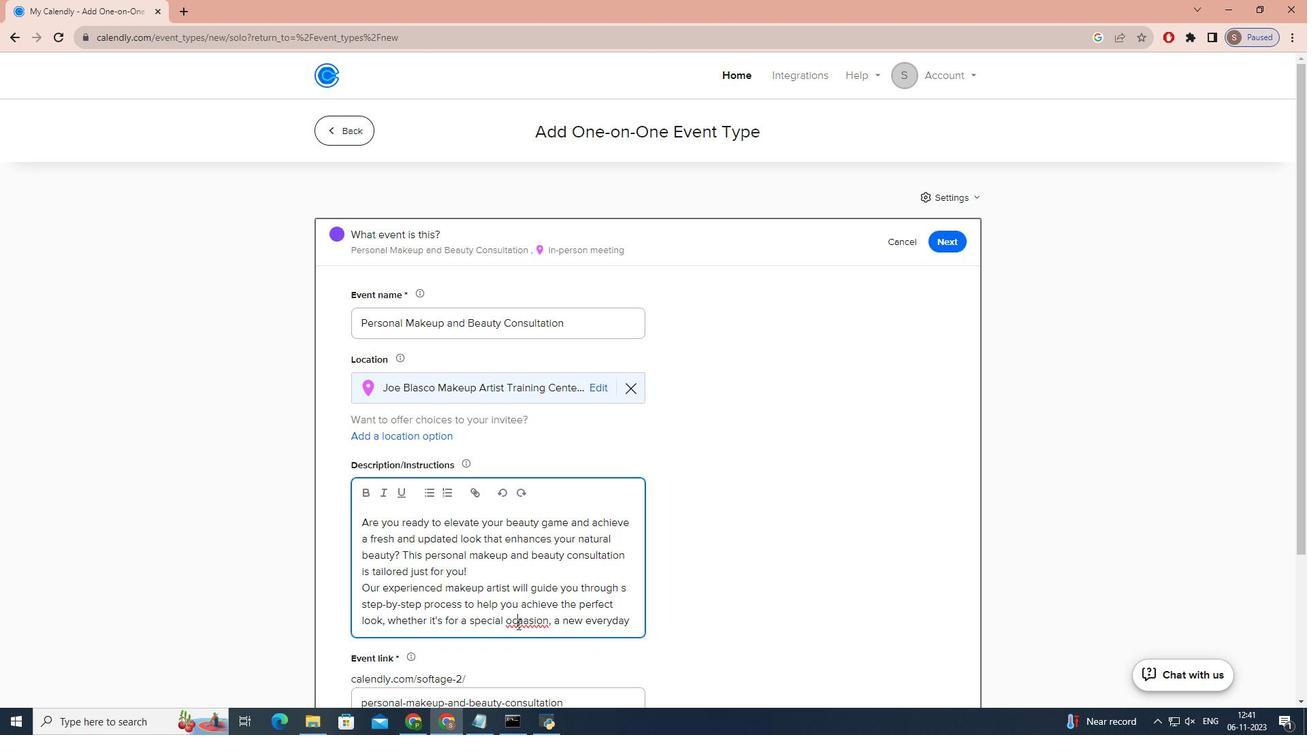 
Action: Key pressed C
Screenshot: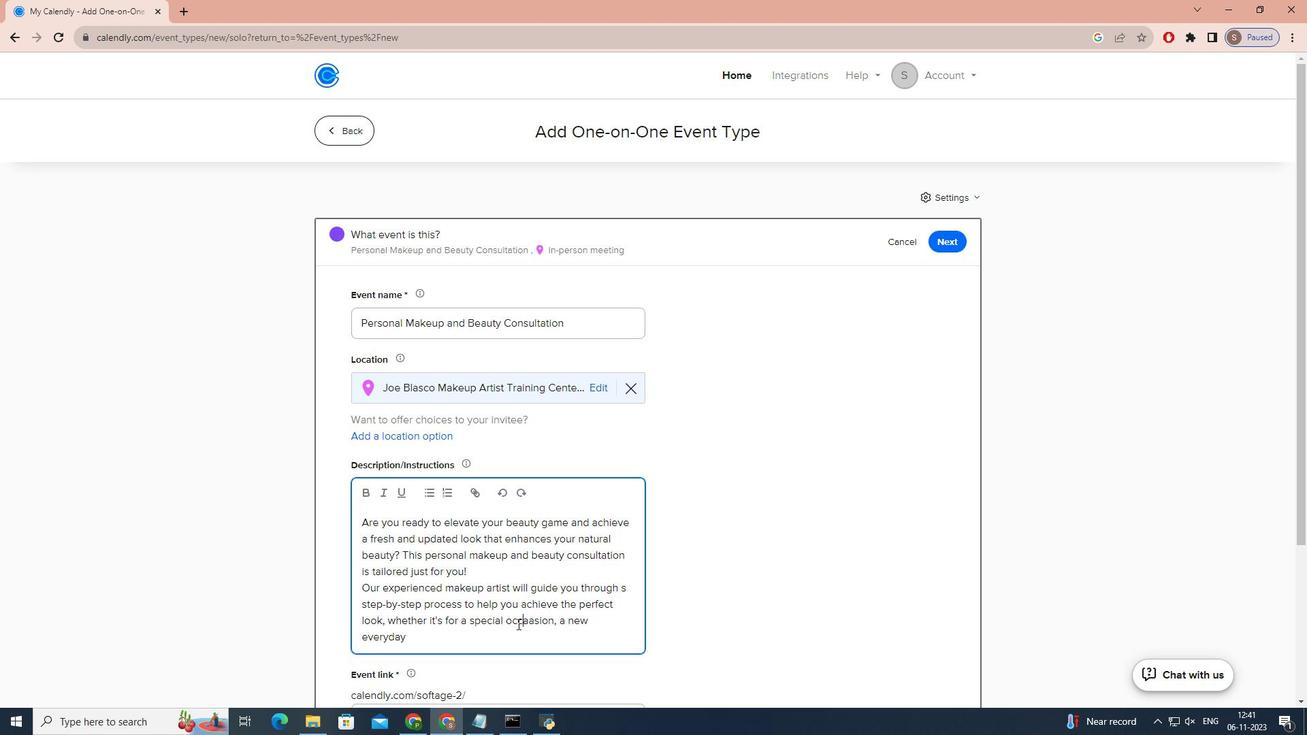
Action: Mouse moved to (531, 620)
Screenshot: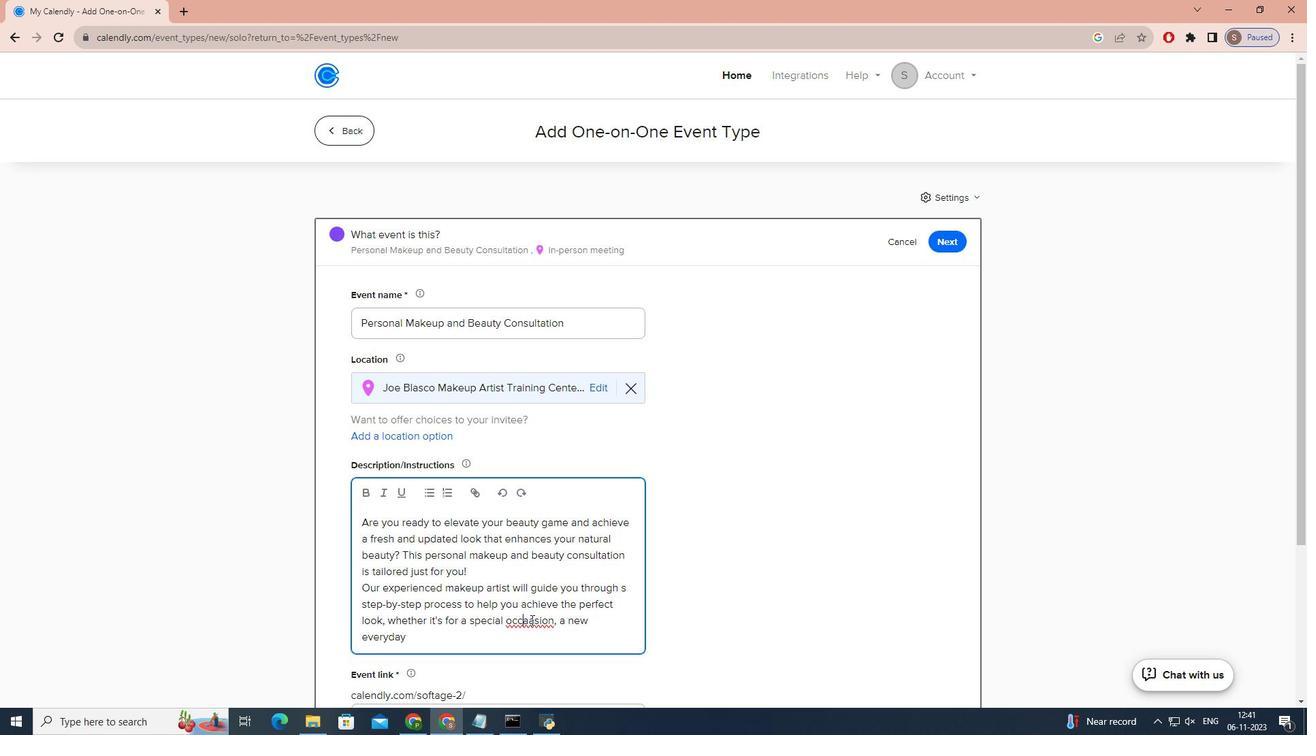
Action: Mouse pressed left at (531, 620)
Screenshot: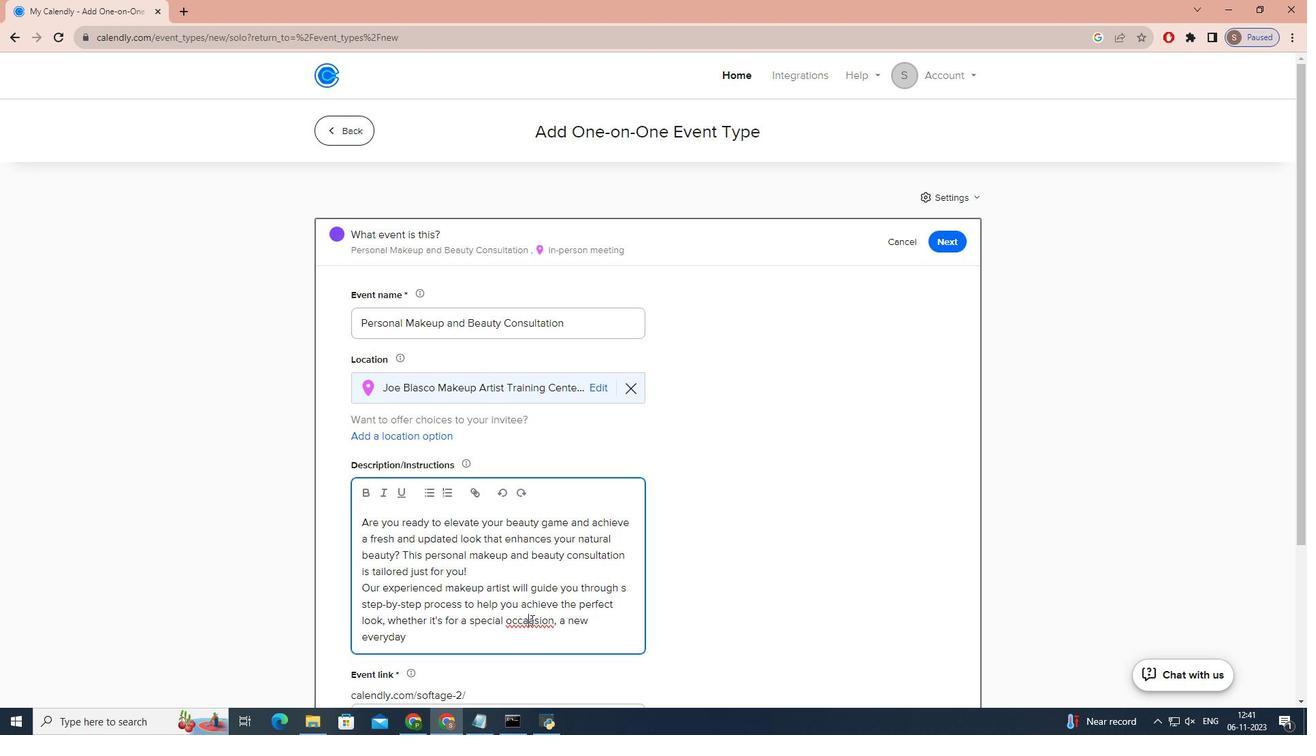 
Action: Key pressed <Key.backspace>
Screenshot: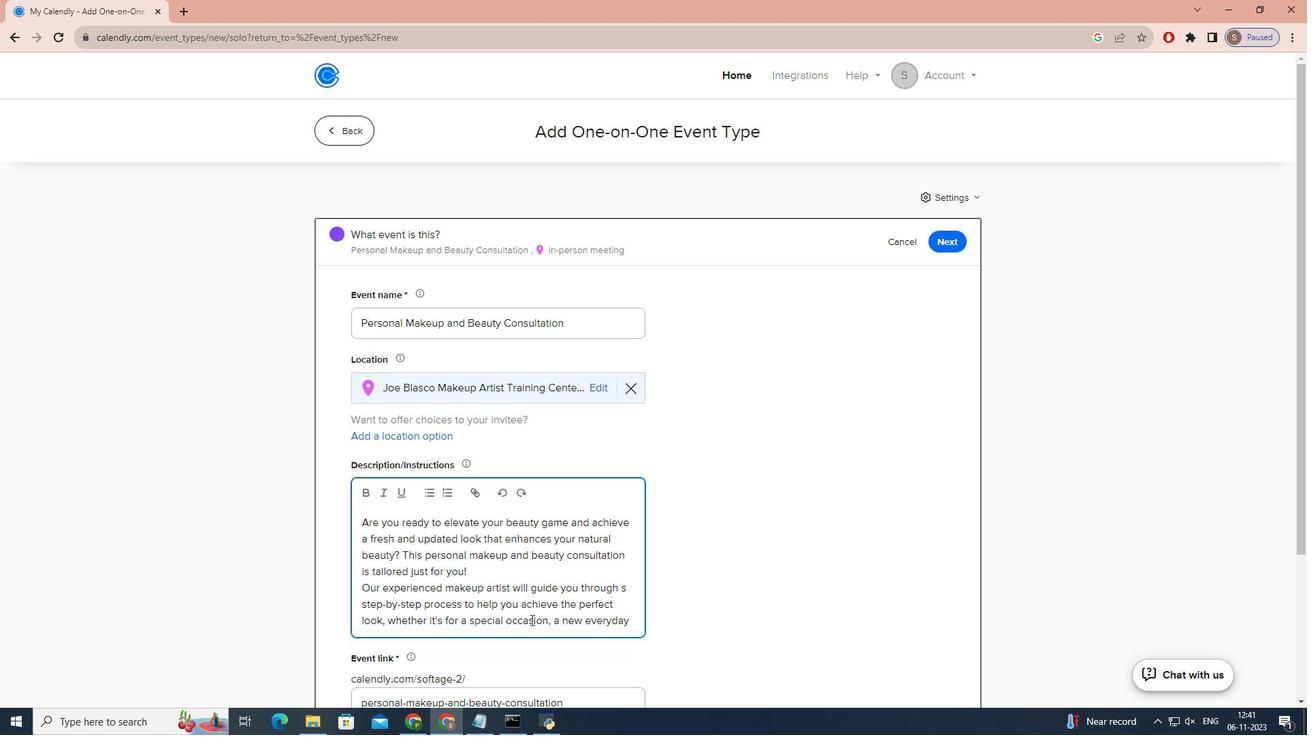 
Action: Mouse moved to (636, 625)
Screenshot: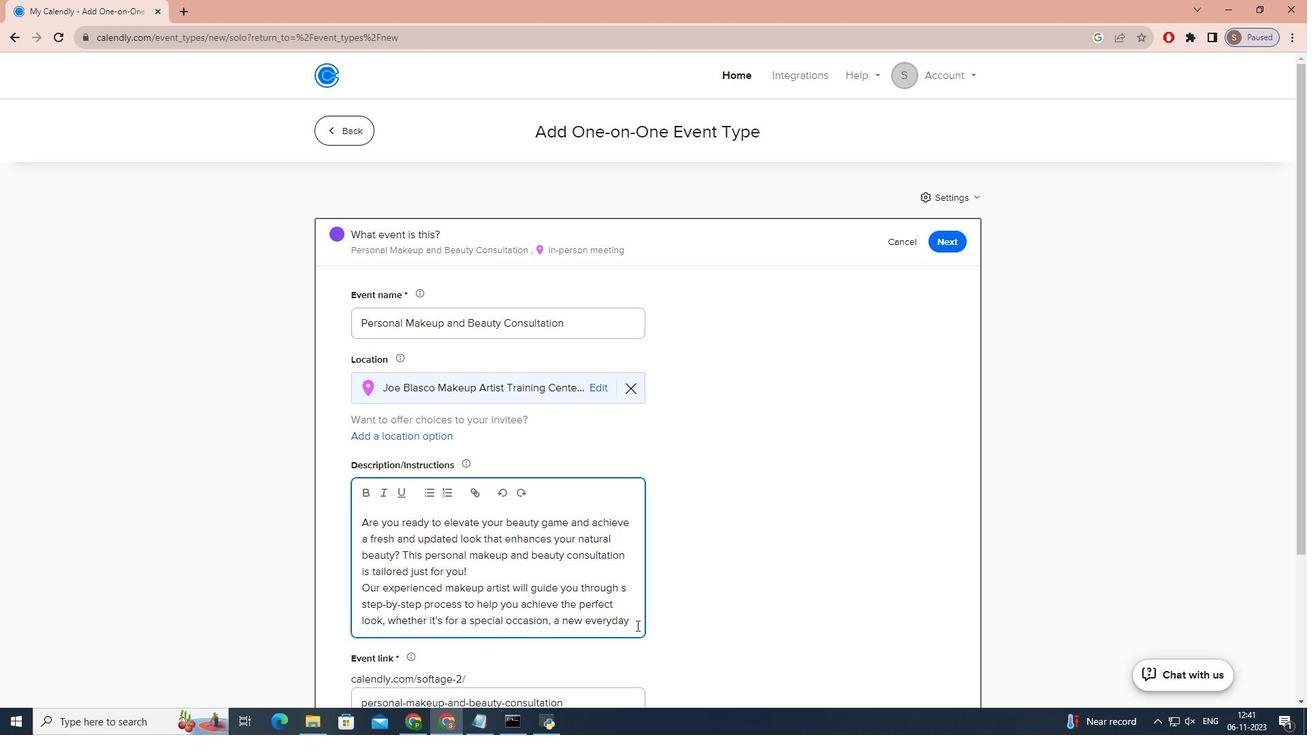 
Action: Mouse pressed left at (636, 625)
Screenshot: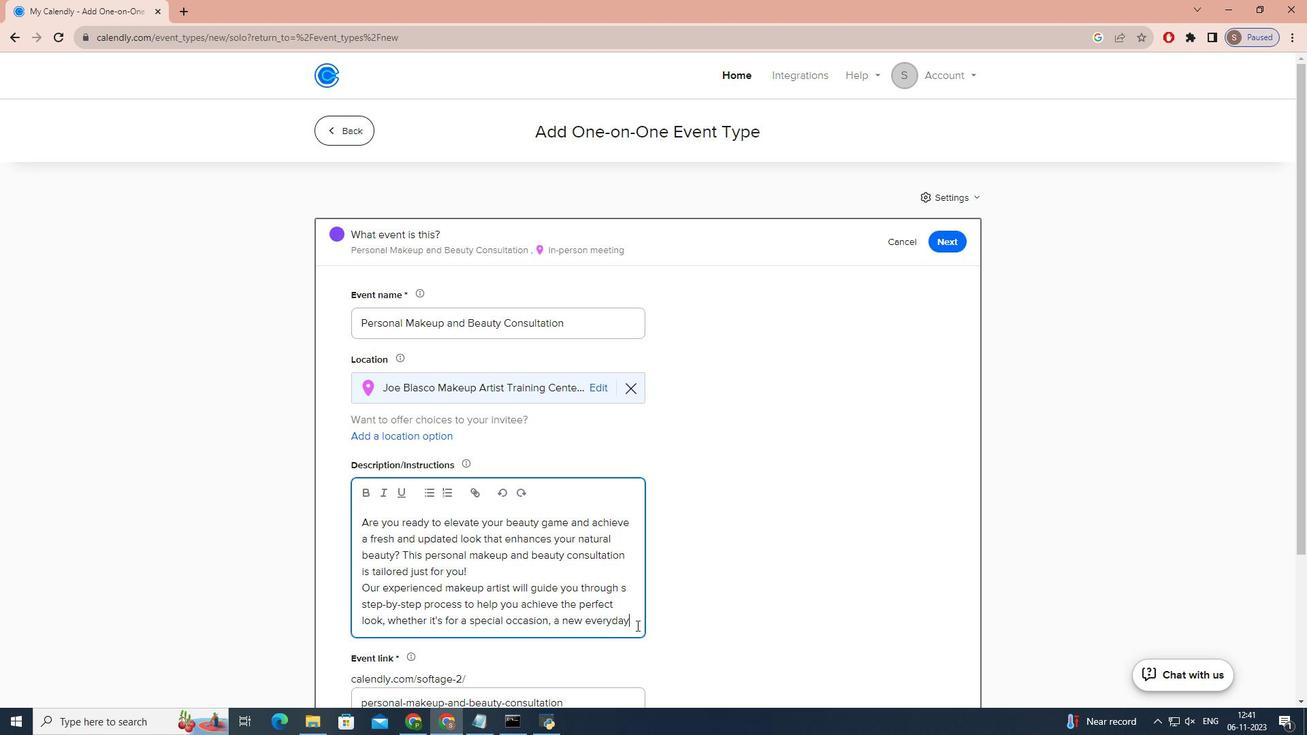 
Action: Mouse moved to (636, 625)
Screenshot: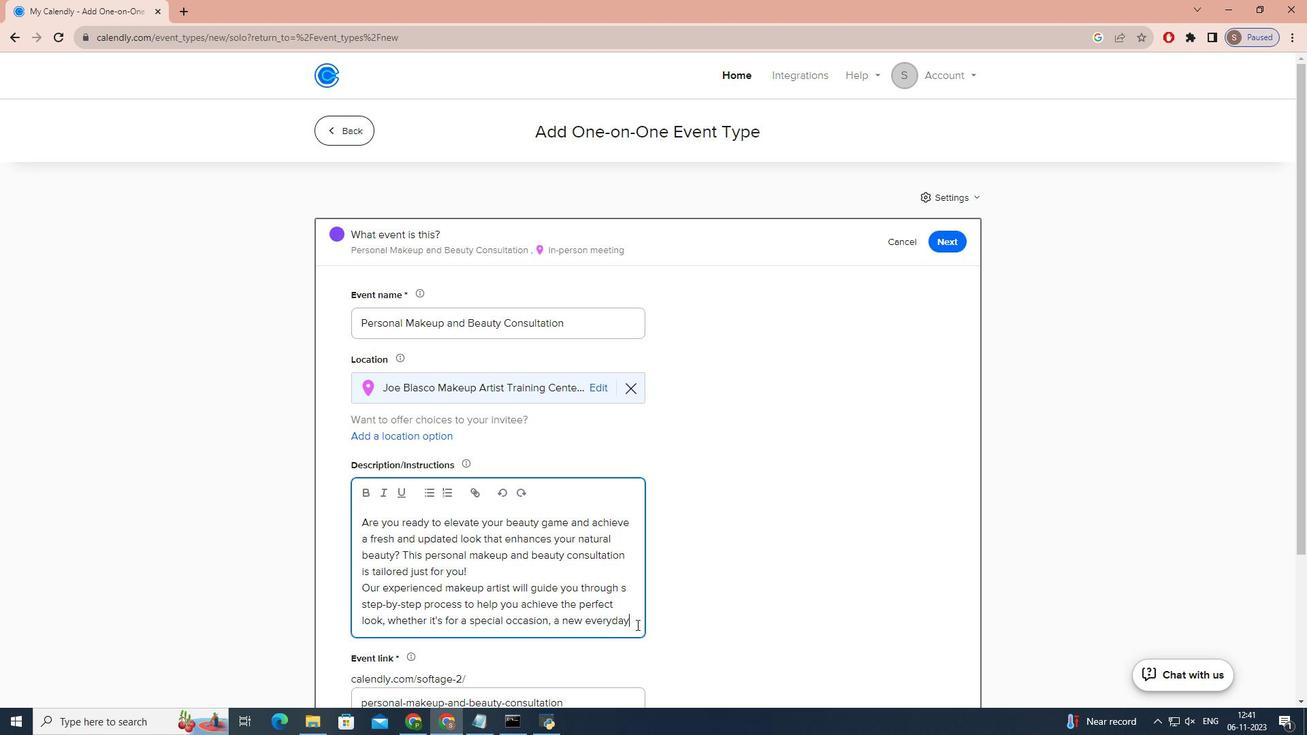 
Action: Key pressed <Key.space>ROUTIE<Key.backspace>NE,<Key.space>OR<Key.space>SIMPLY<Key.space>TO<Key.space>REFRESH<Key.space>YOUR<Key.space>CURRENT<Key.space>MAKEUP<Key.space>STYLE.<Key.space>
Screenshot: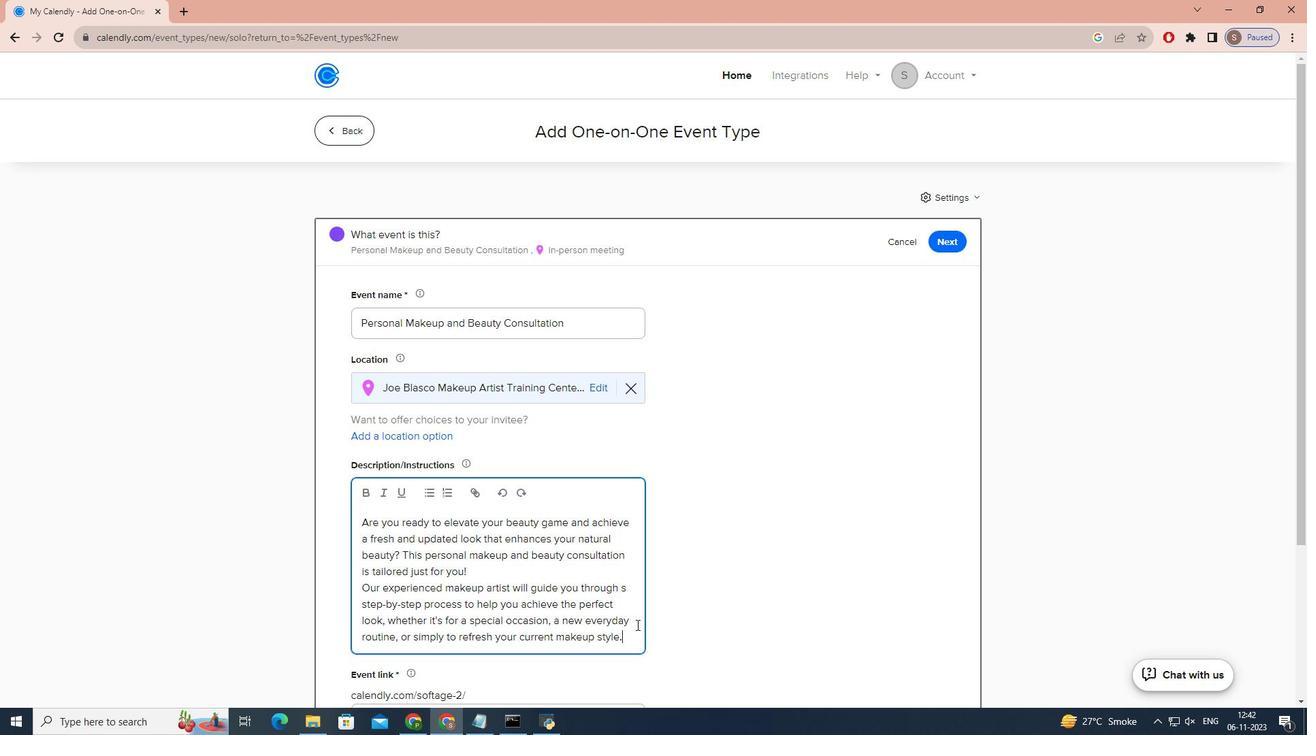 
Action: Mouse scrolled (636, 624) with delta (0, 0)
Screenshot: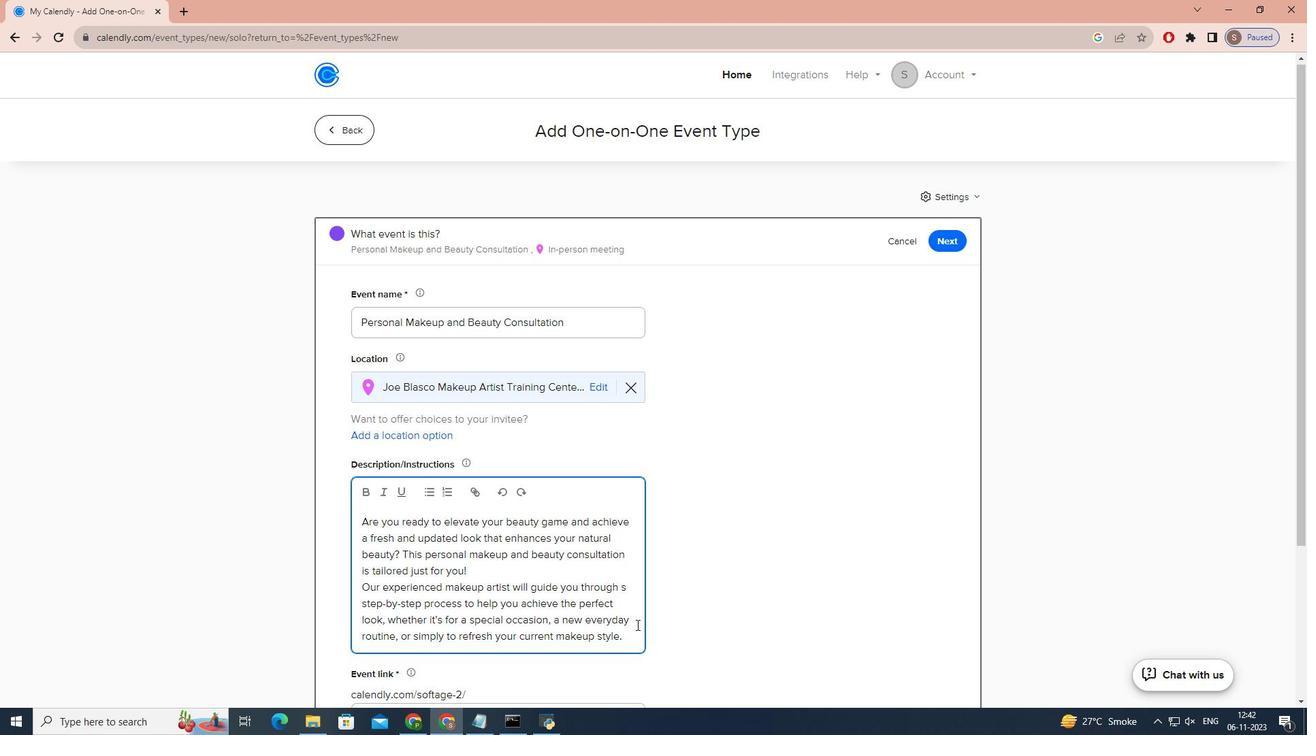
Action: Mouse scrolled (636, 624) with delta (0, 0)
Screenshot: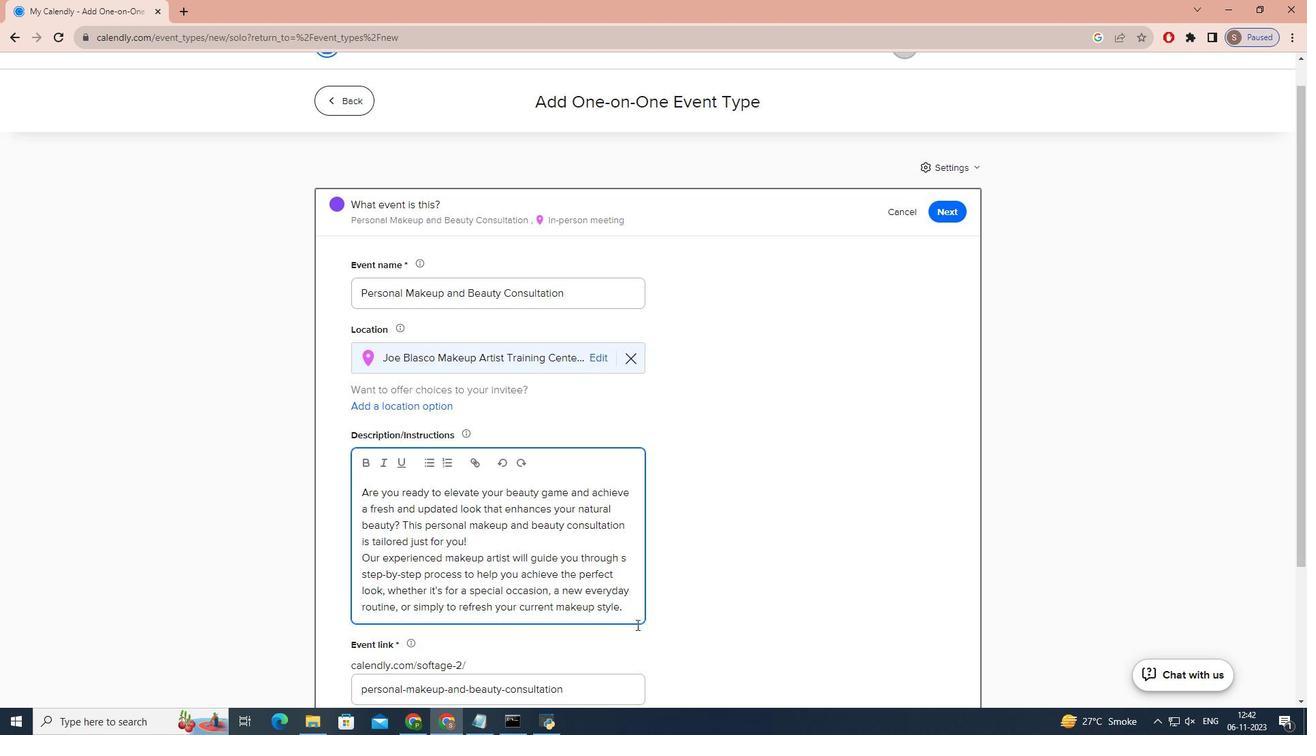
Action: Mouse scrolled (636, 624) with delta (0, 0)
Screenshot: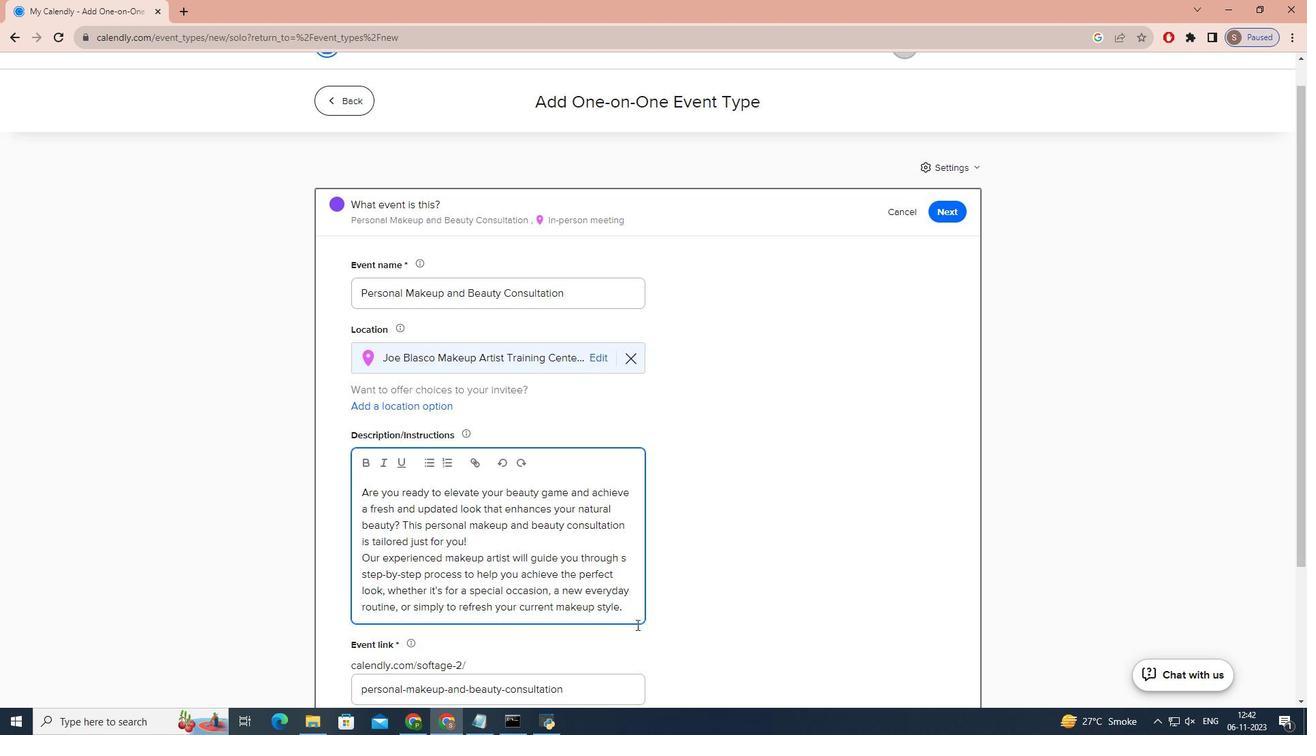 
Action: Mouse scrolled (636, 624) with delta (0, 0)
Screenshot: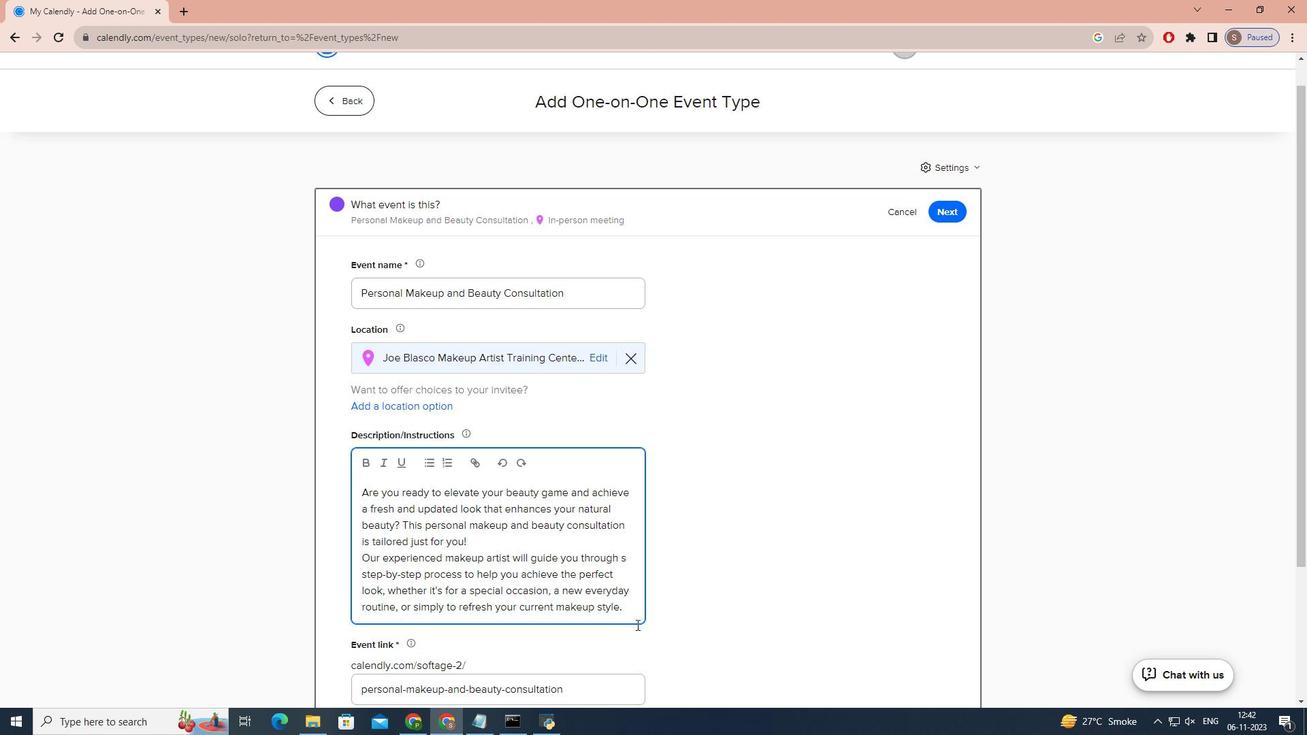 
Action: Mouse scrolled (636, 624) with delta (0, 0)
Screenshot: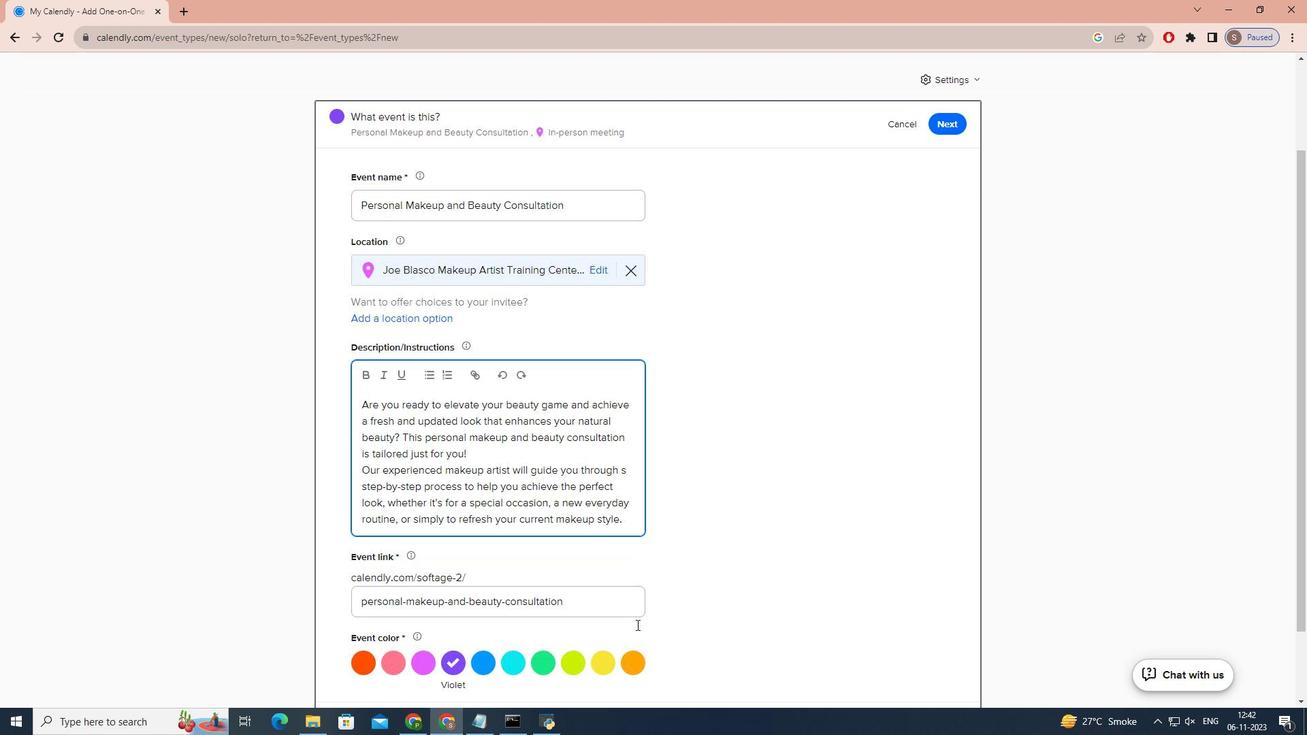 
Action: Mouse moved to (540, 574)
Screenshot: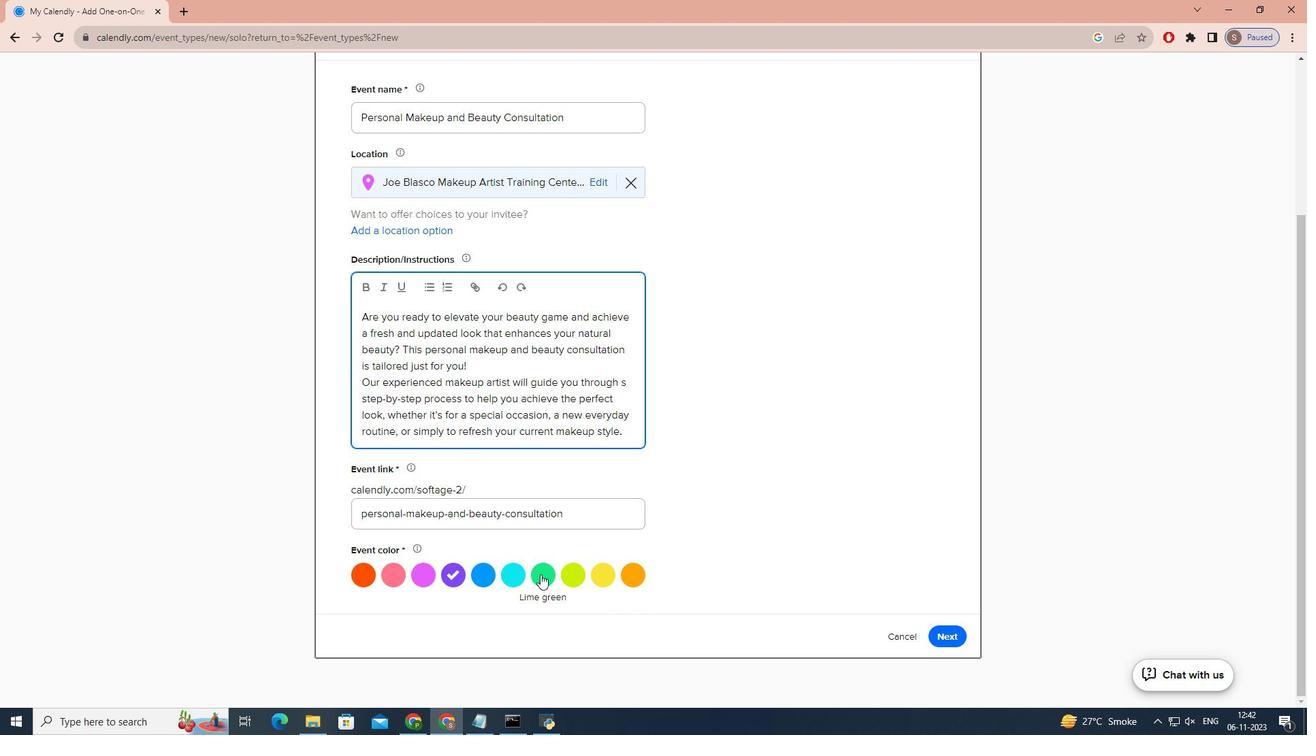 
Action: Mouse pressed left at (540, 574)
Screenshot: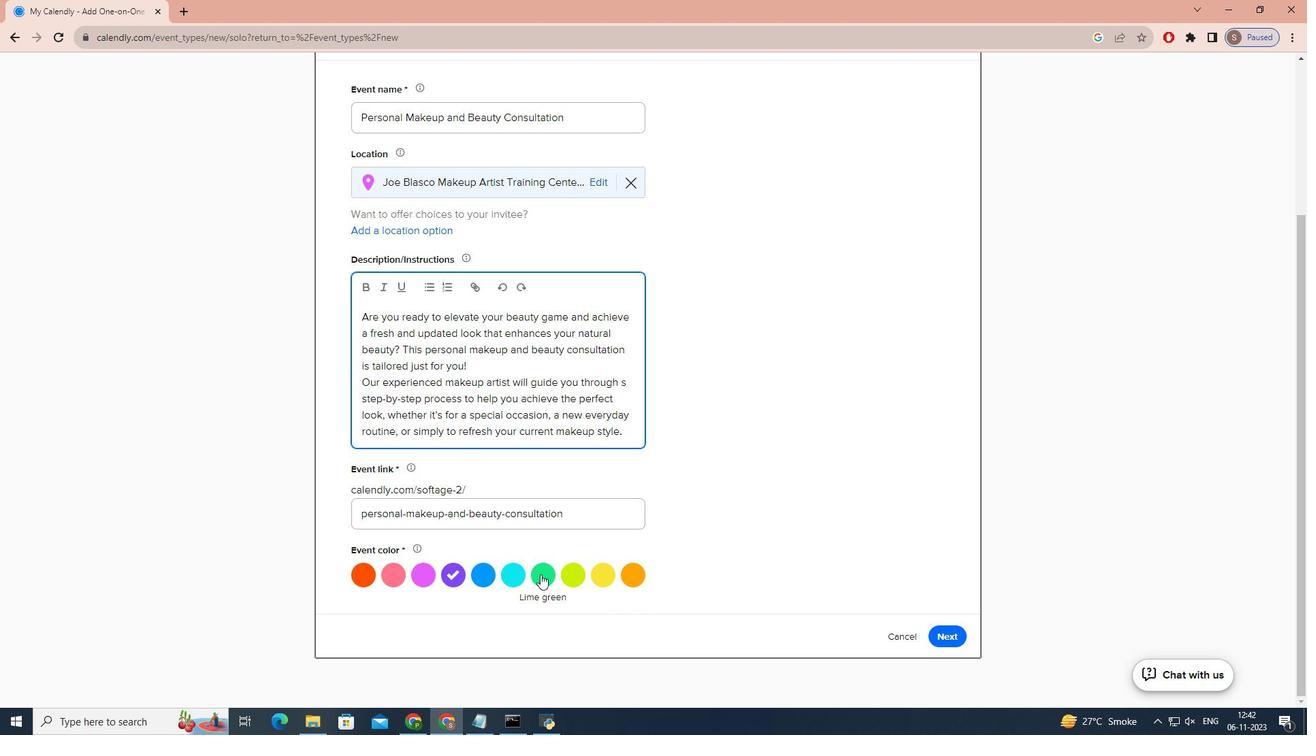 
Action: Mouse moved to (938, 631)
Screenshot: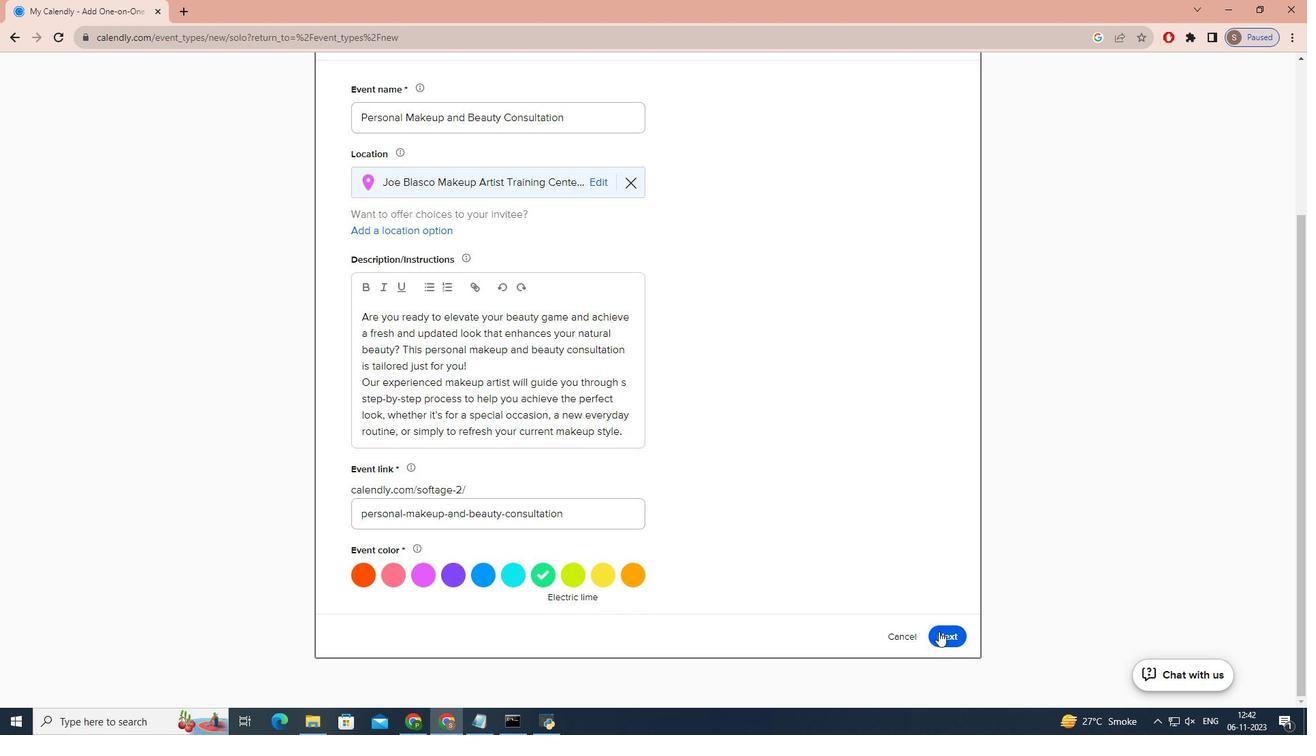 
Action: Mouse pressed left at (938, 631)
Screenshot: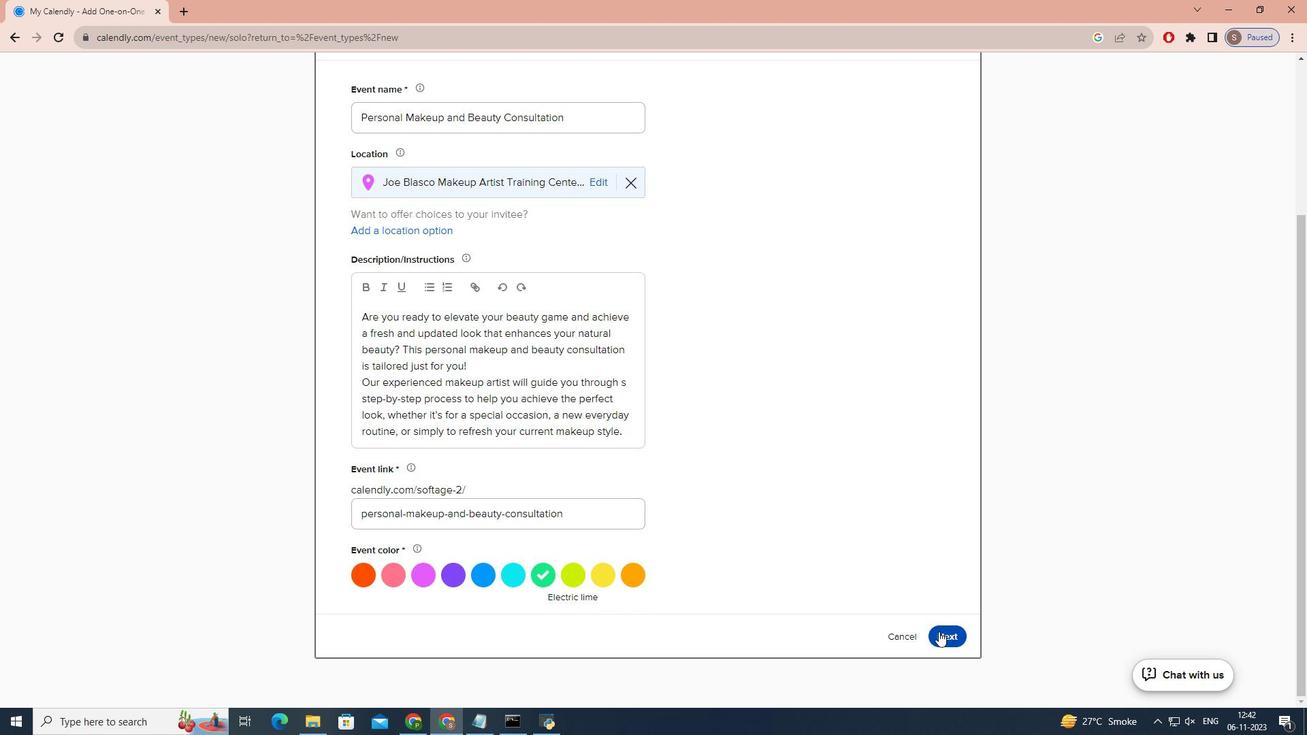 
Action: Mouse moved to (481, 366)
Screenshot: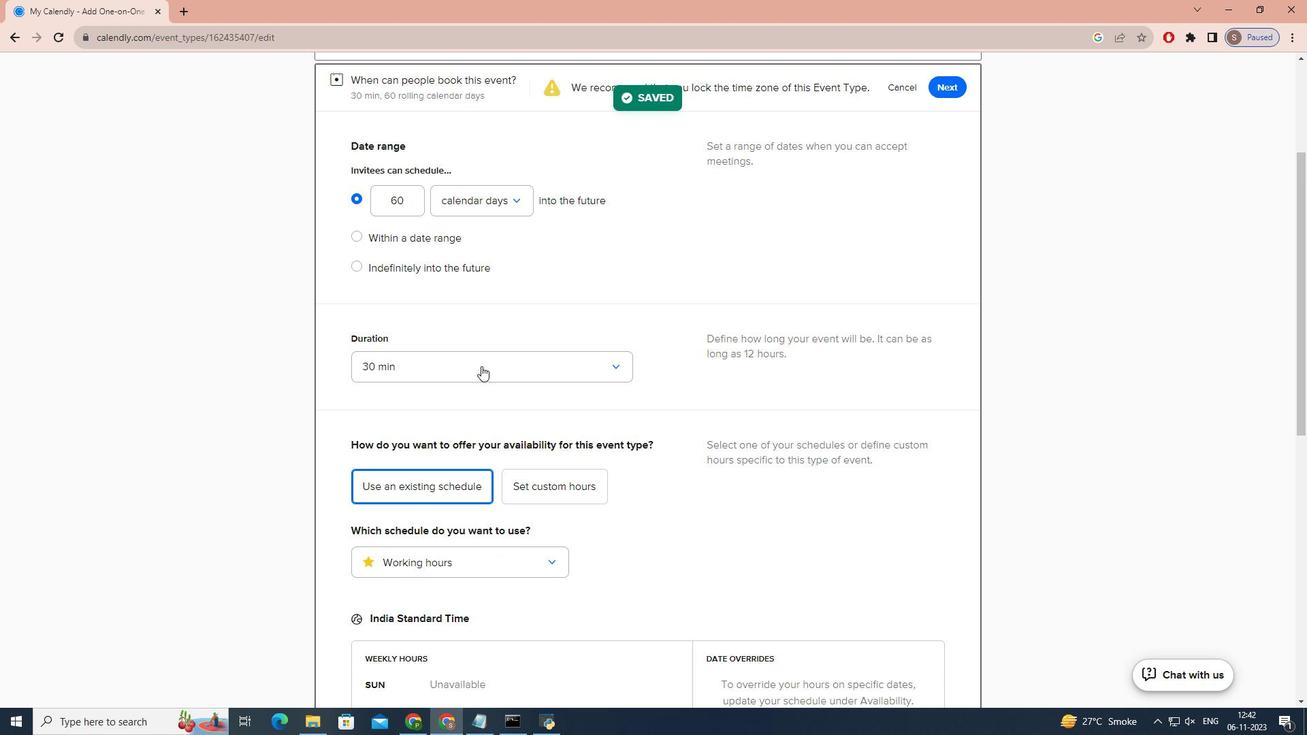 
Action: Mouse pressed left at (481, 366)
Screenshot: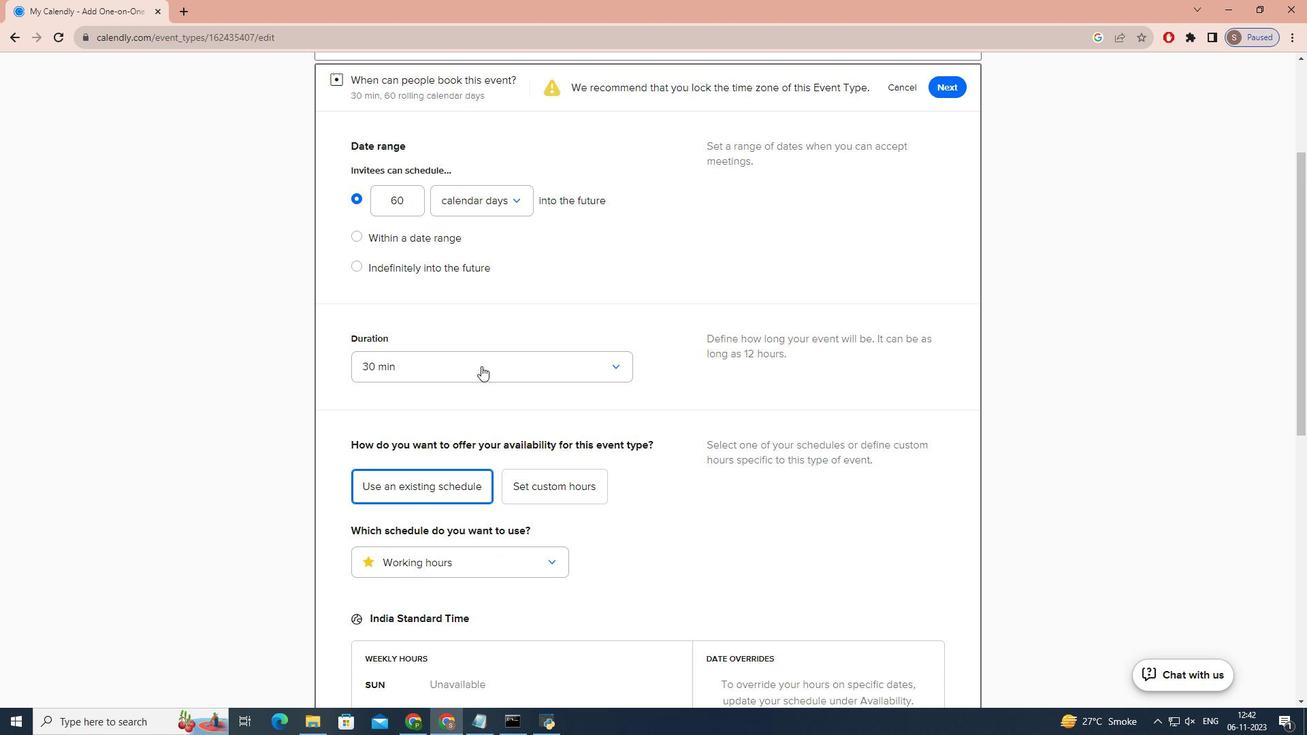 
Action: Mouse moved to (473, 477)
Screenshot: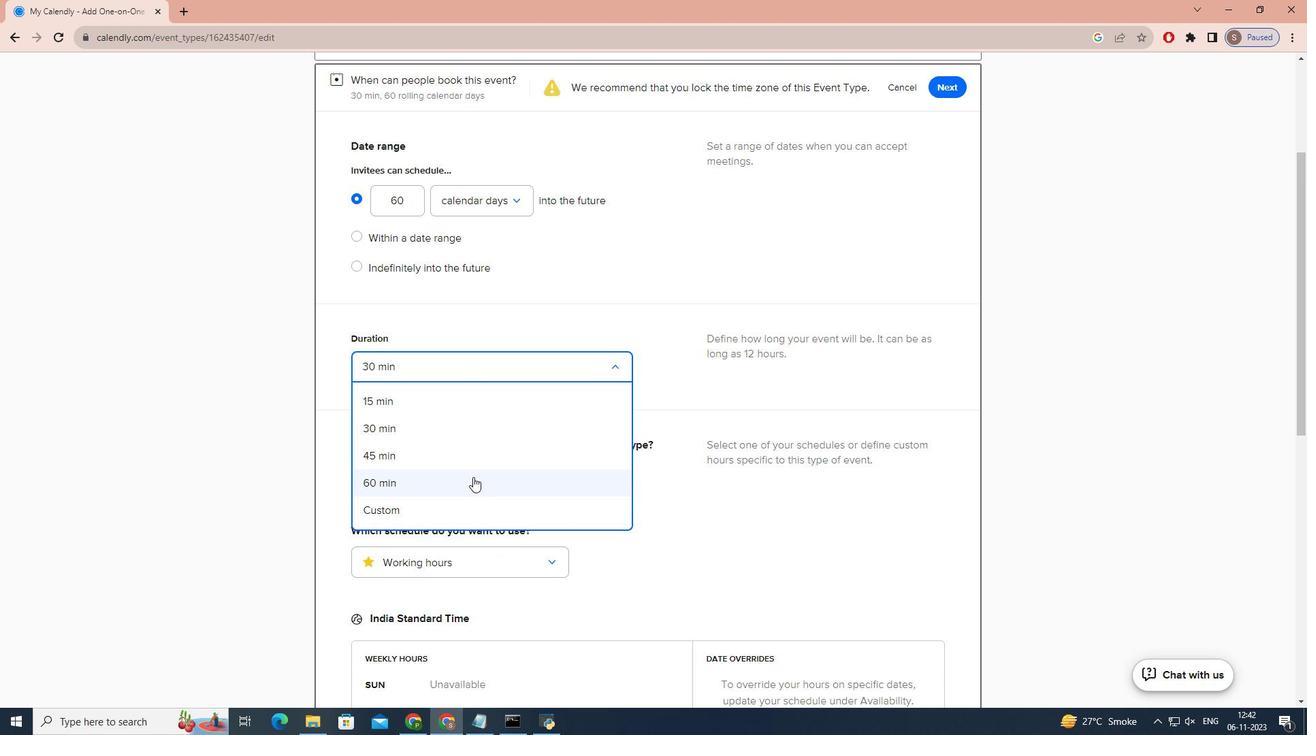
Action: Mouse pressed left at (473, 477)
Screenshot: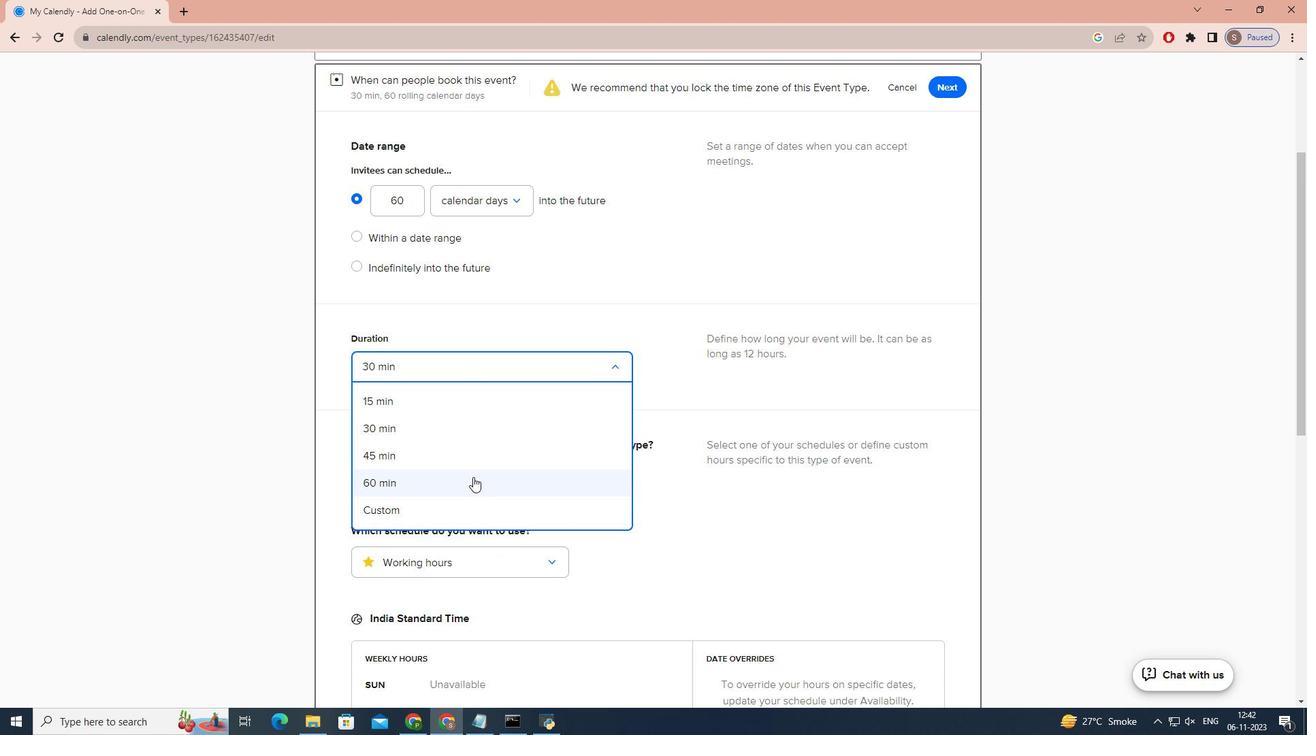 
Action: Mouse moved to (739, 354)
Screenshot: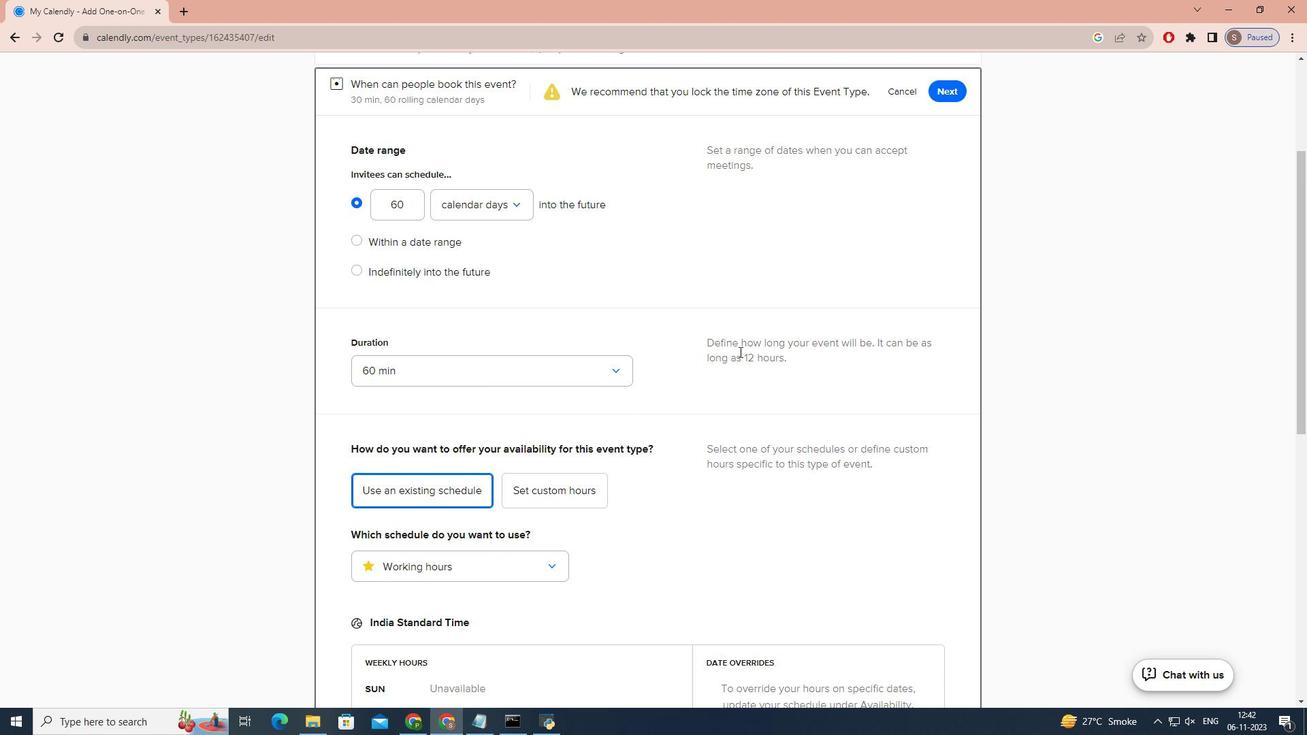 
Action: Mouse scrolled (739, 354) with delta (0, 0)
Screenshot: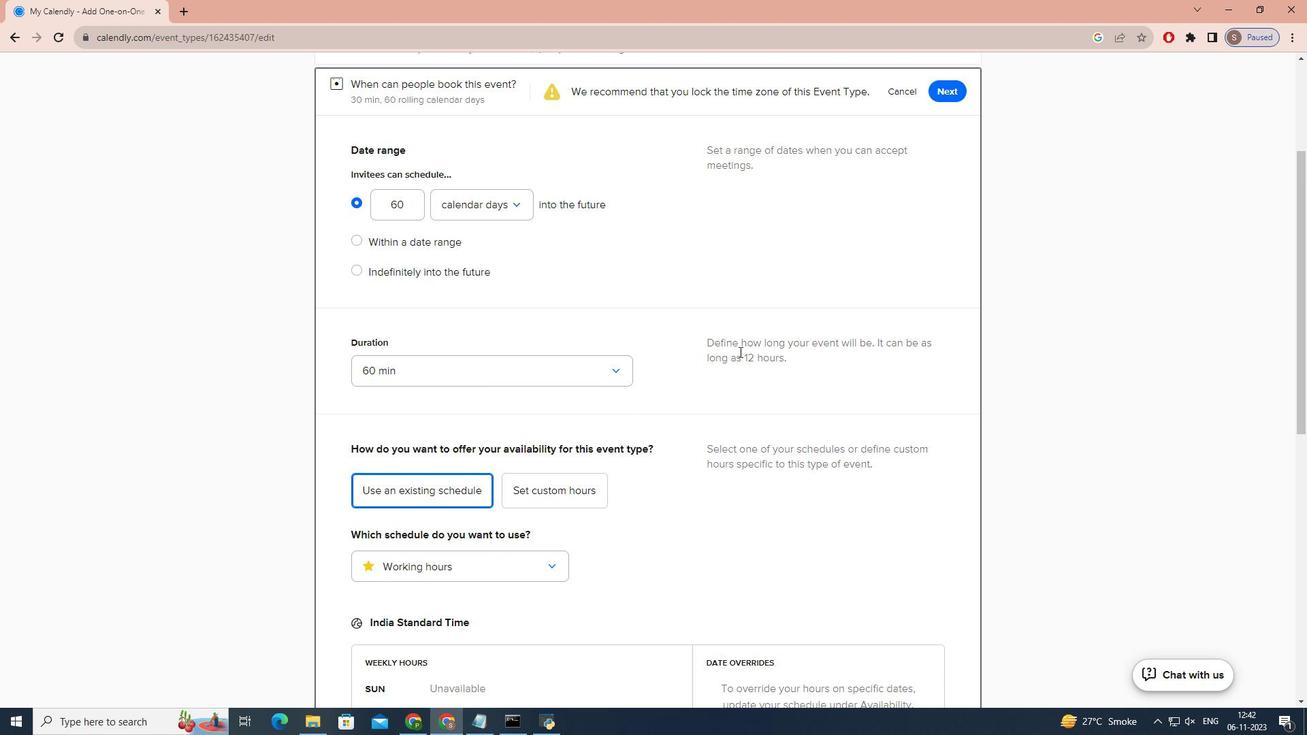 
Action: Mouse scrolled (739, 354) with delta (0, 0)
Screenshot: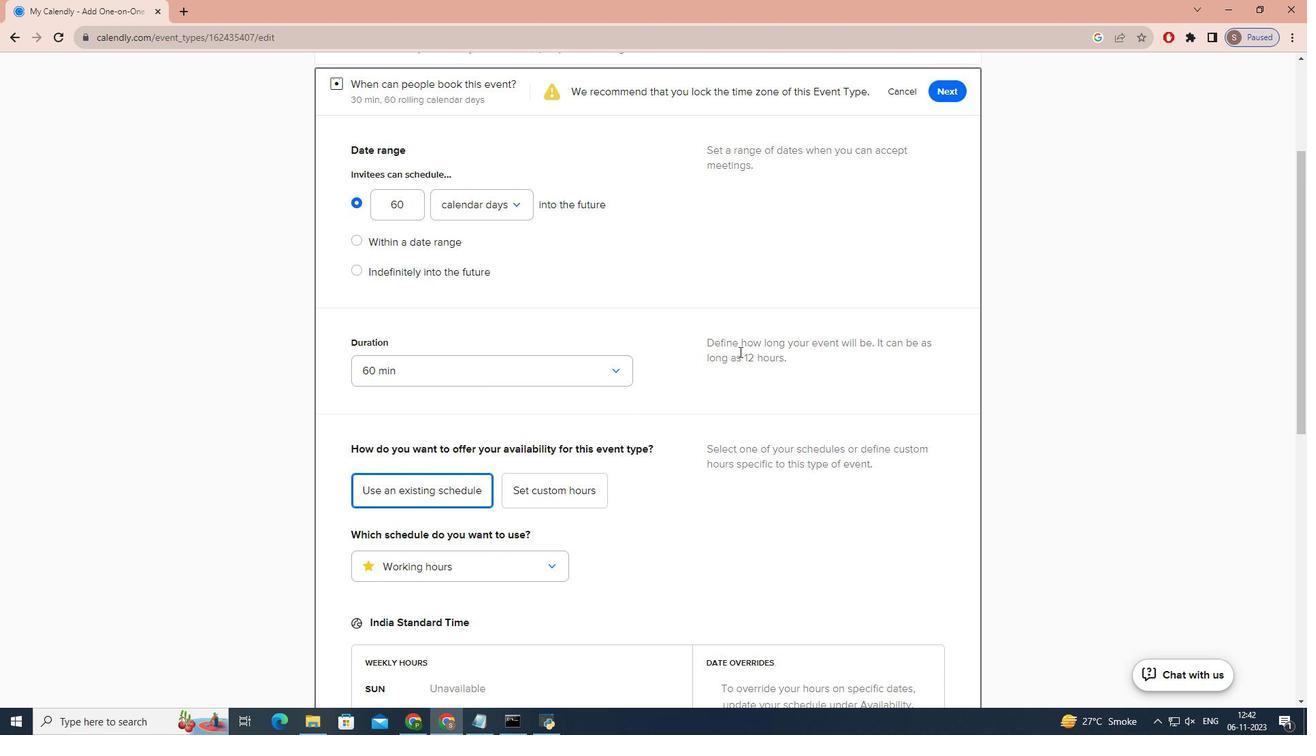 
Action: Mouse moved to (739, 353)
Screenshot: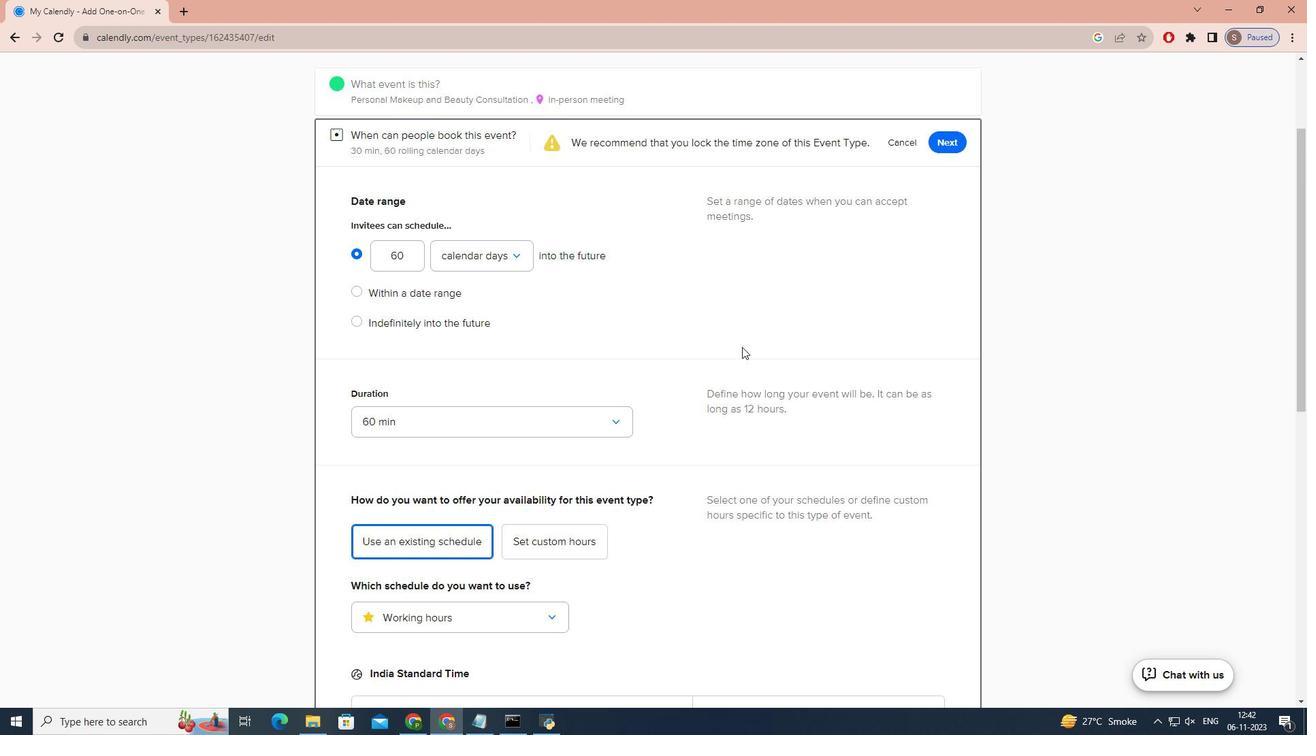 
Action: Mouse scrolled (739, 354) with delta (0, 0)
Screenshot: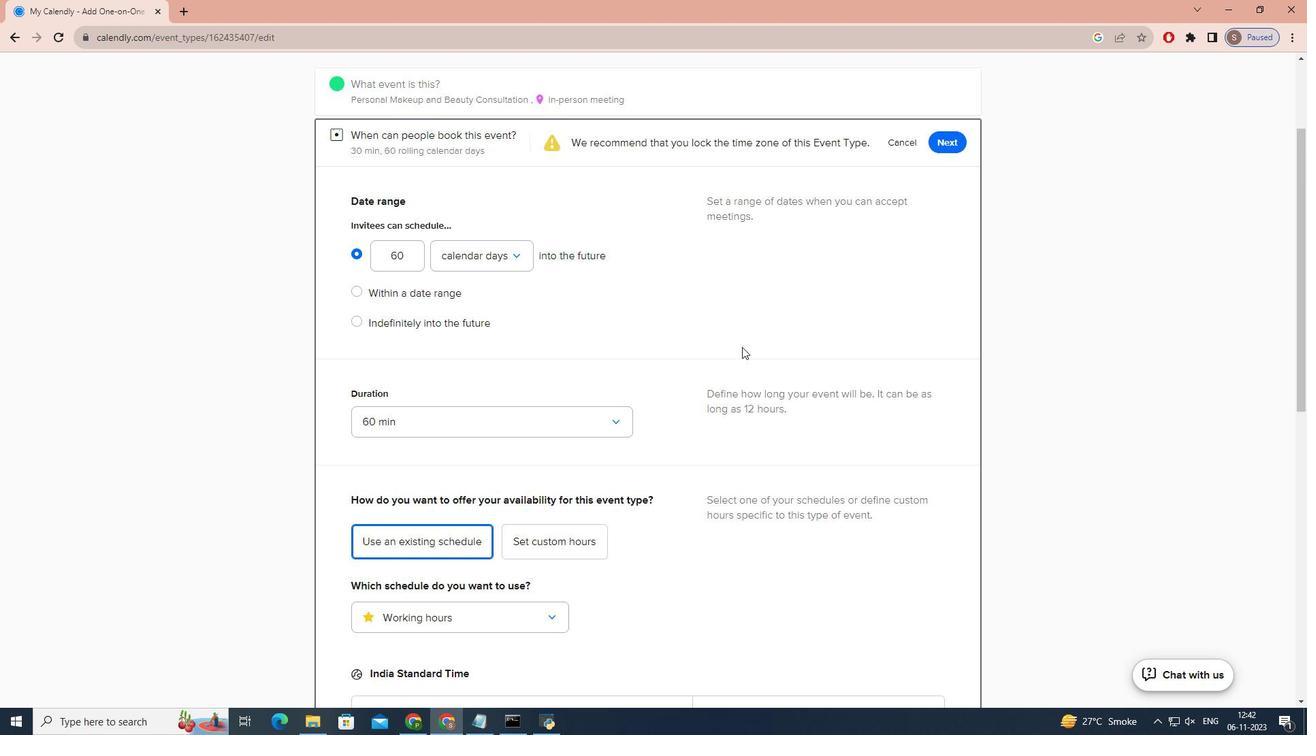 
Action: Mouse moved to (740, 349)
Screenshot: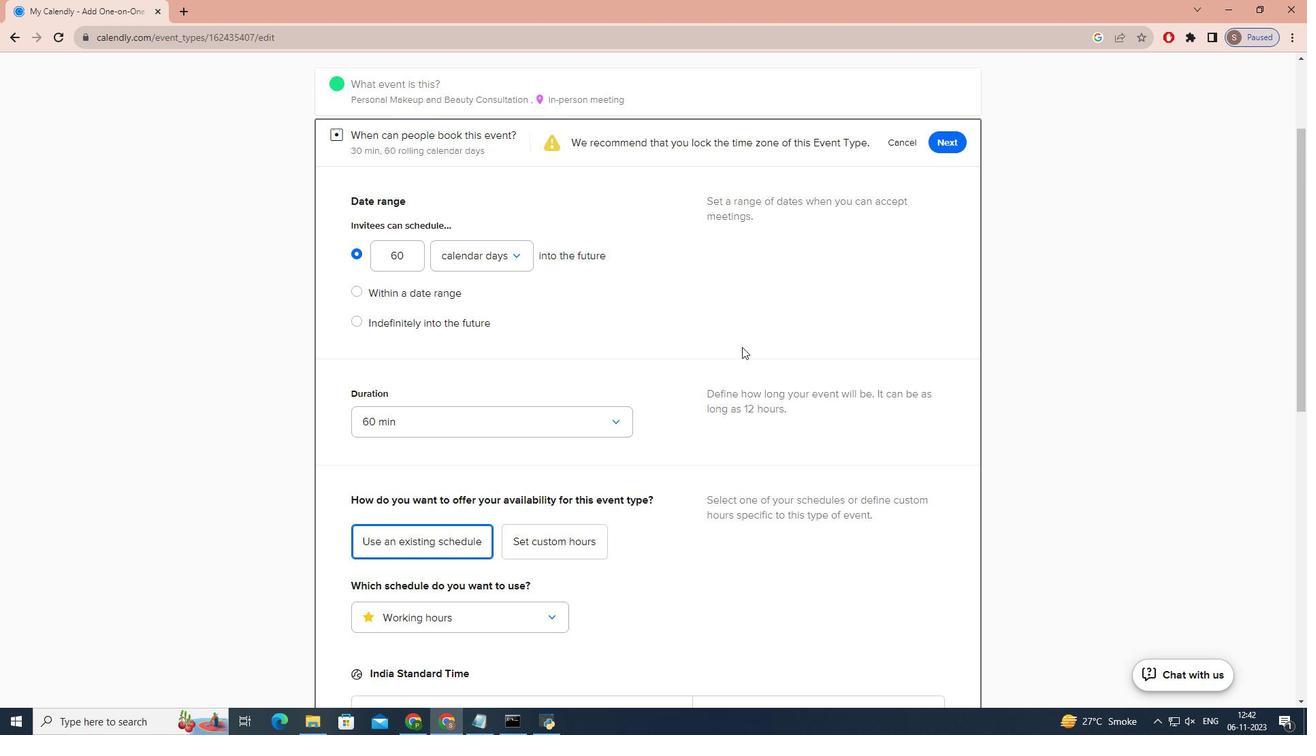 
Action: Mouse scrolled (740, 350) with delta (0, 0)
Screenshot: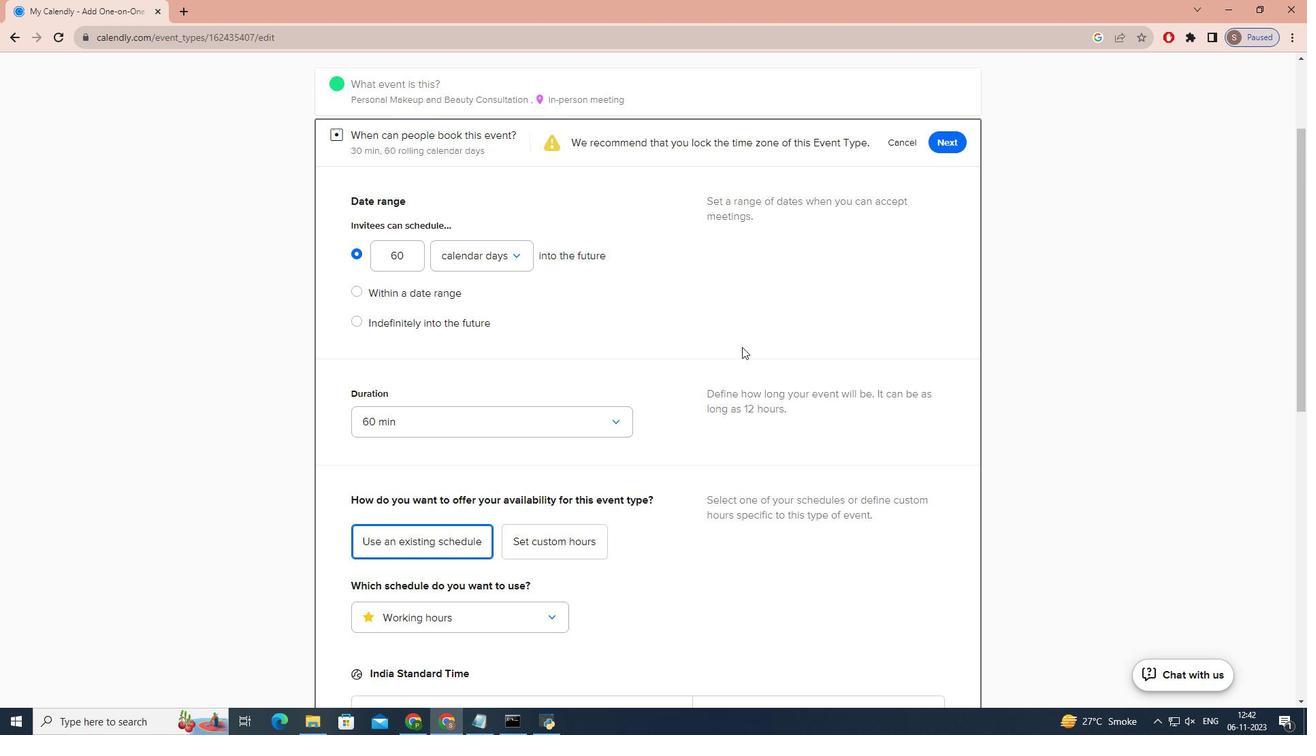 
Action: Mouse moved to (936, 286)
Screenshot: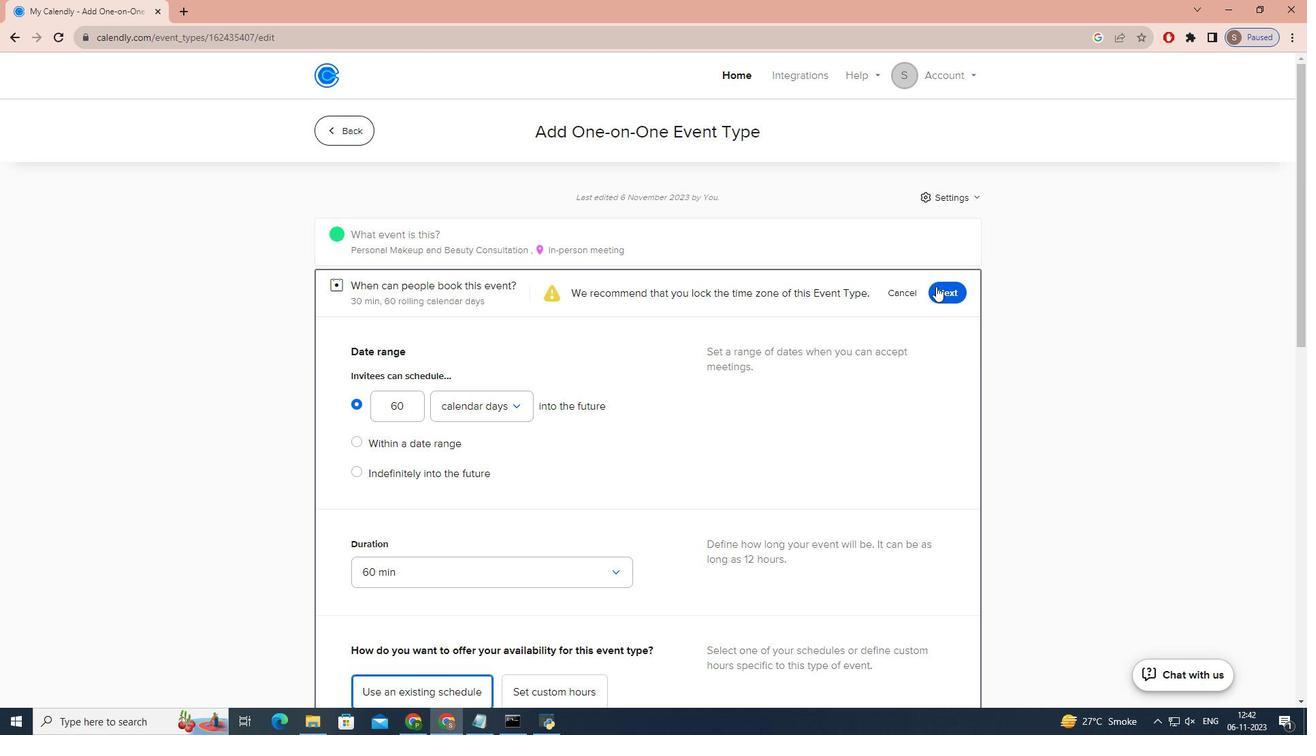 
Action: Mouse pressed left at (936, 286)
Screenshot: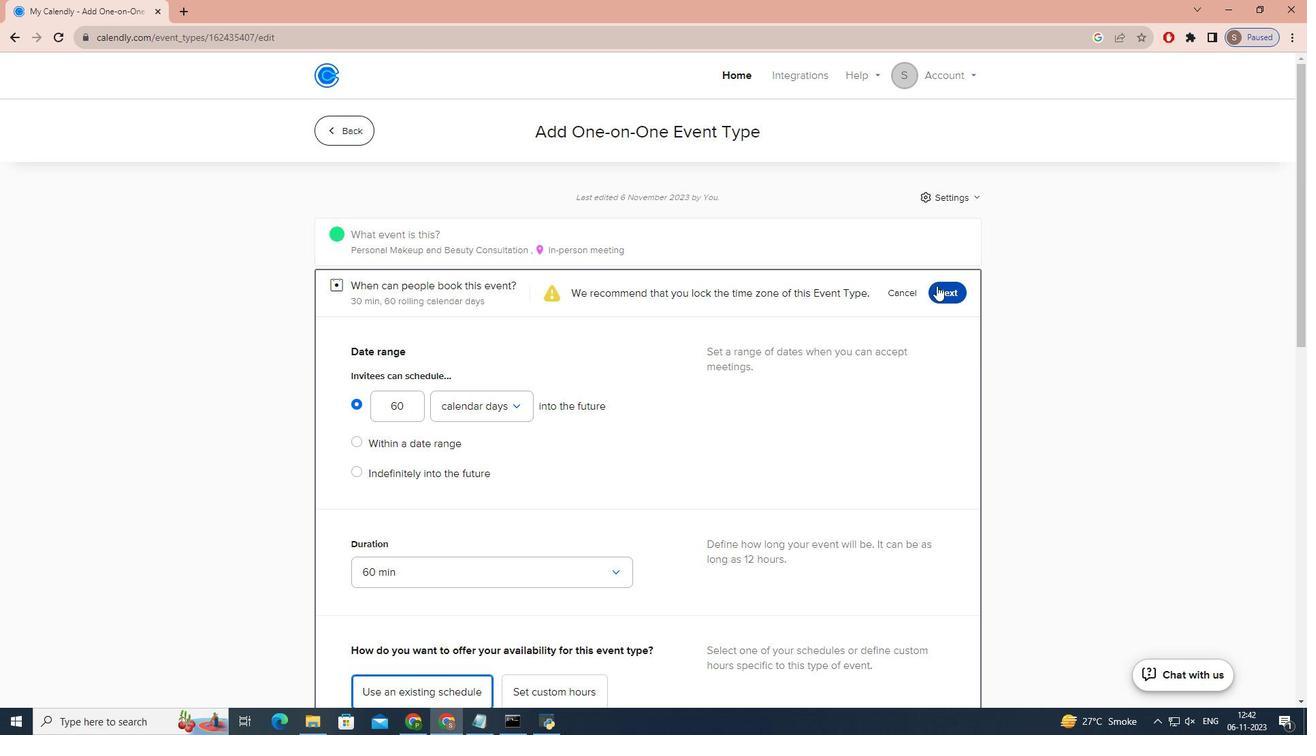 
Action: Mouse moved to (936, 286)
Screenshot: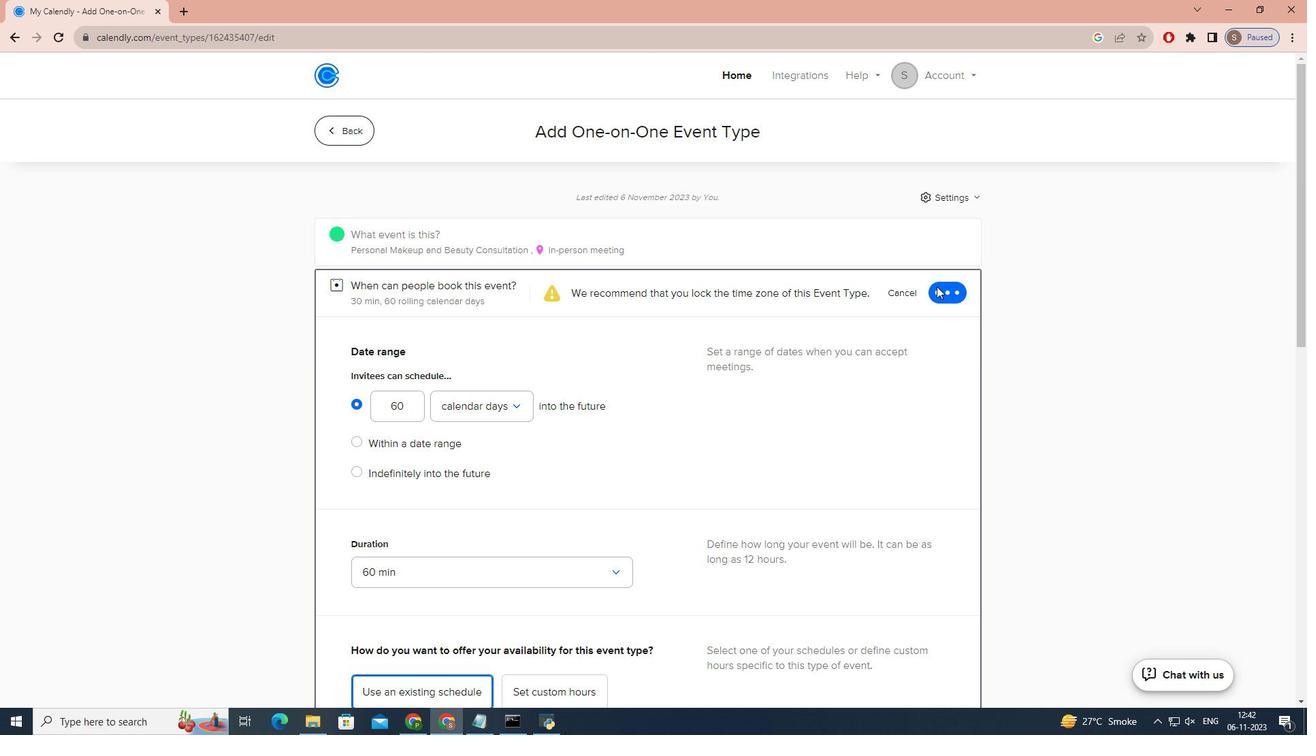 
